 Task: Search for accommodations in Pyt-Yakh, Russia from 9 Aug to 12 Aug for 1 guest with a price range of 6000 to 15000.
Action: Mouse moved to (625, 93)
Screenshot: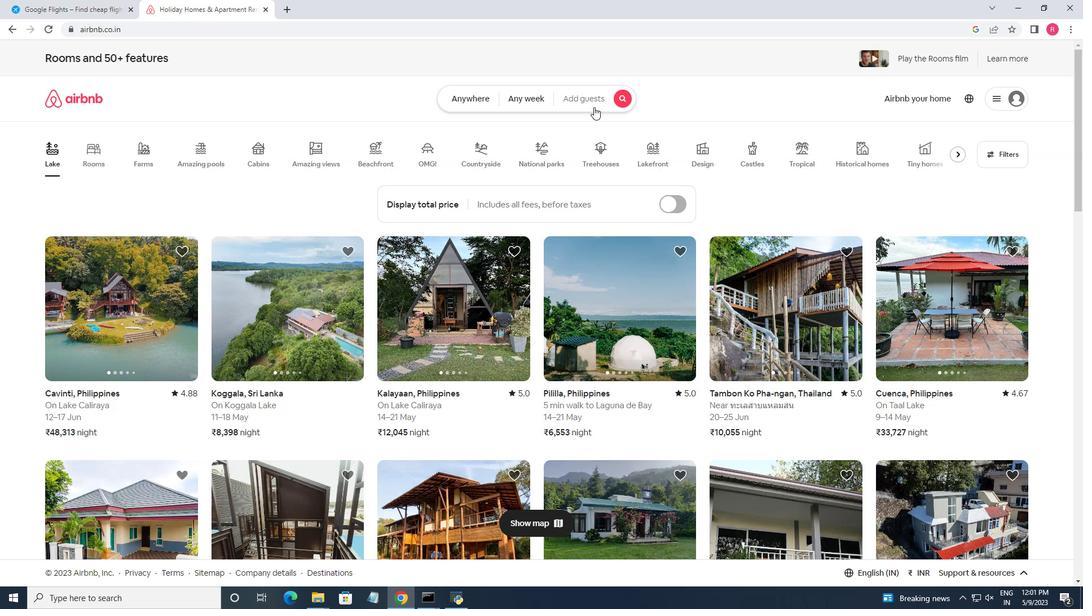 
Action: Mouse pressed left at (625, 93)
Screenshot: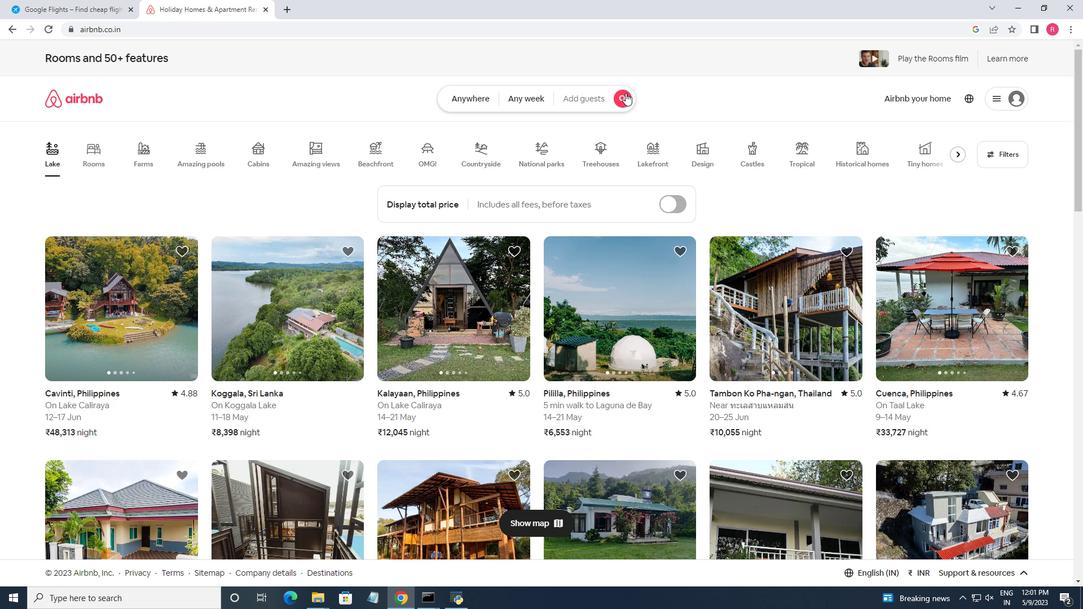 
Action: Mouse moved to (375, 145)
Screenshot: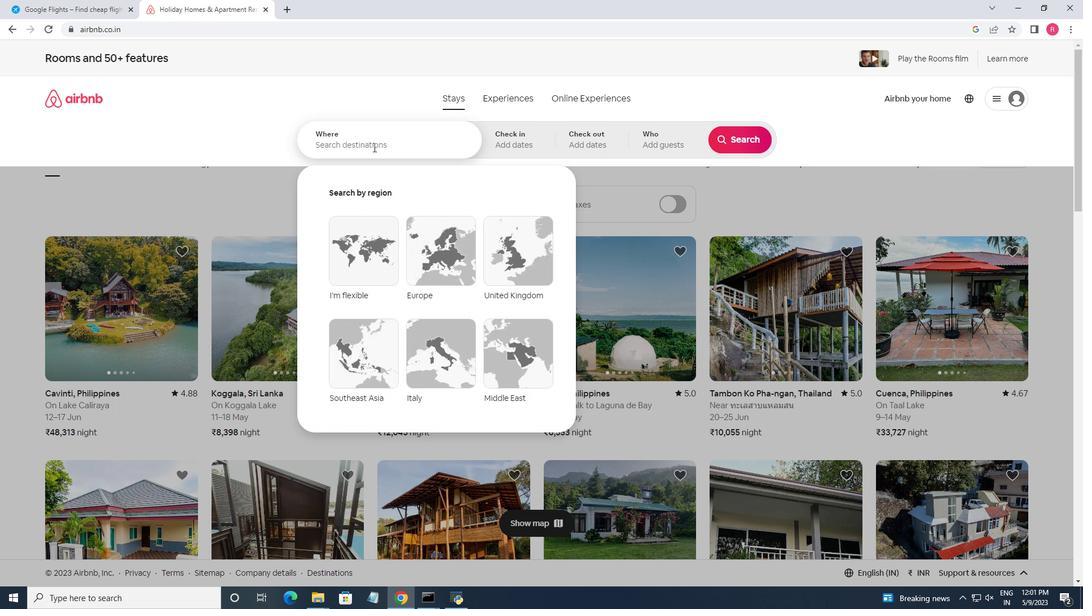 
Action: Mouse pressed left at (375, 145)
Screenshot: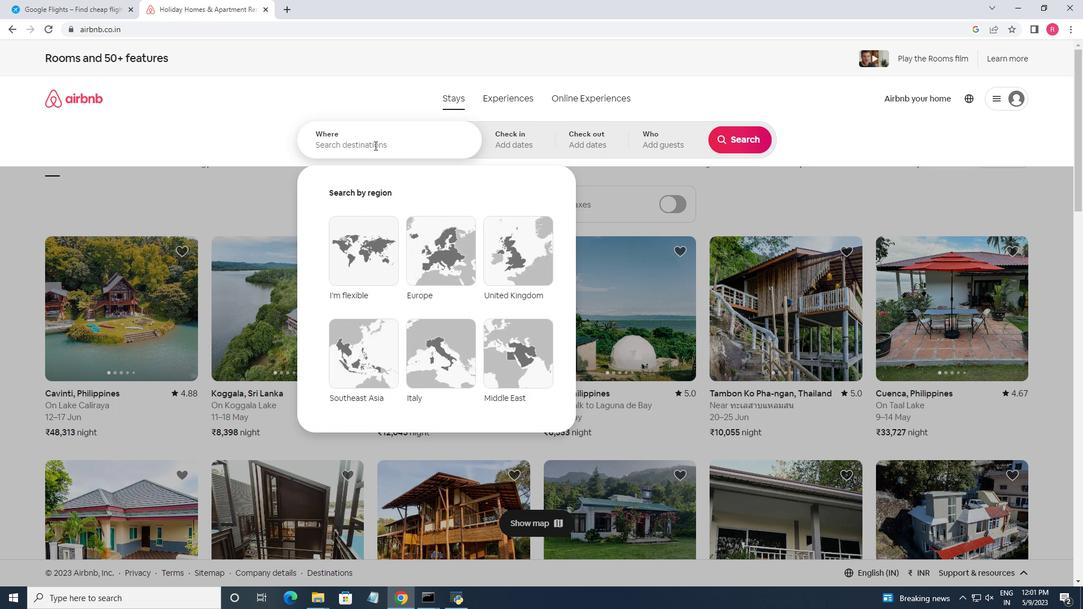 
Action: Key pressed <Key.shift>Pyt-<Key.shift>Yakh,<Key.space><Key.shift>Russia<Key.enter>
Screenshot: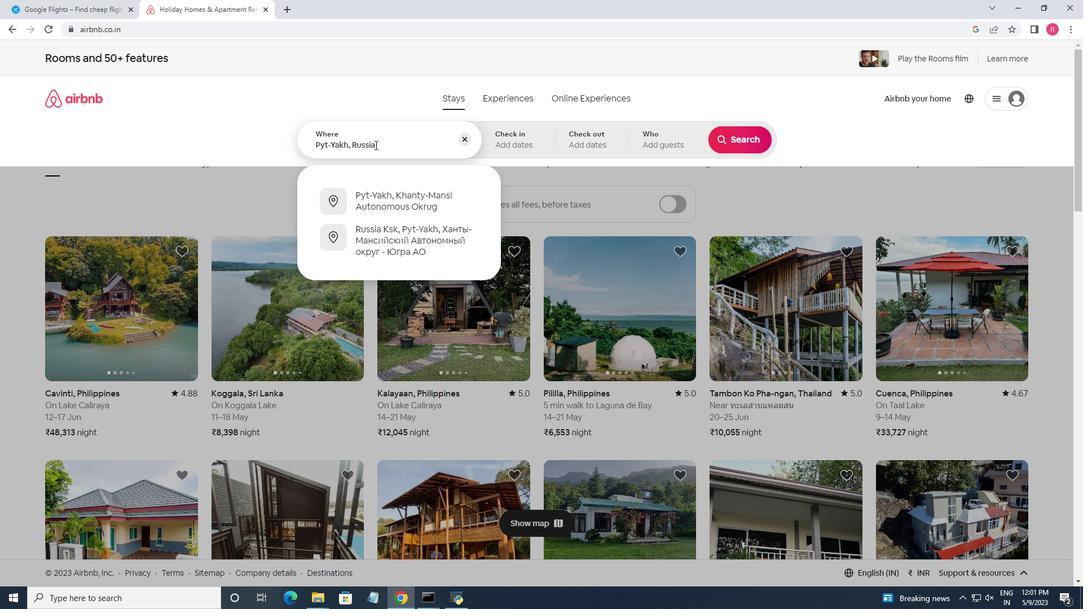 
Action: Mouse moved to (752, 248)
Screenshot: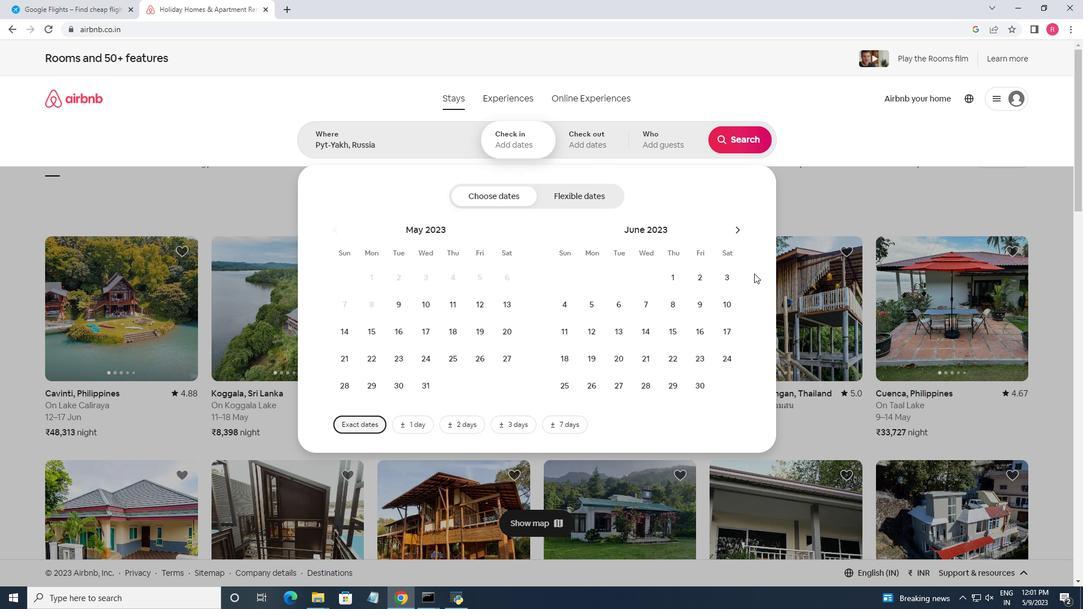 
Action: Mouse pressed left at (737, 230)
Screenshot: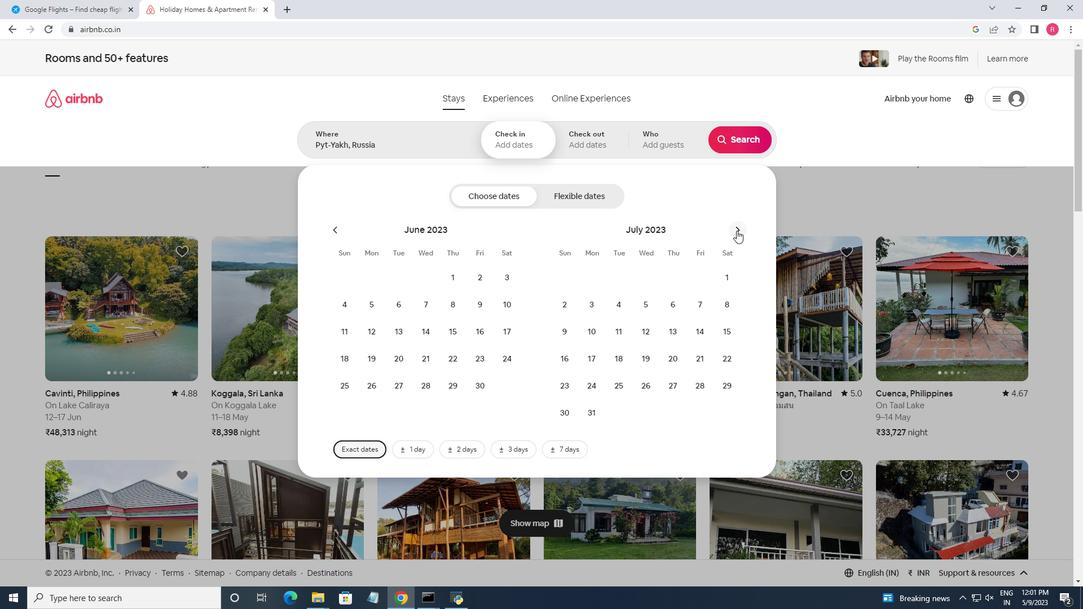 
Action: Mouse moved to (653, 308)
Screenshot: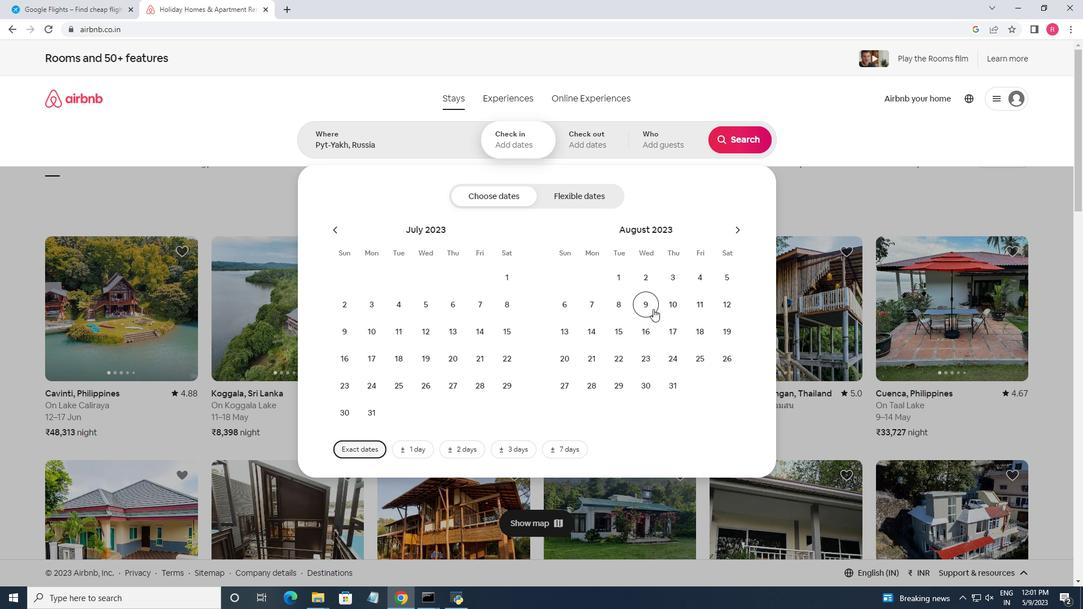 
Action: Mouse pressed left at (653, 308)
Screenshot: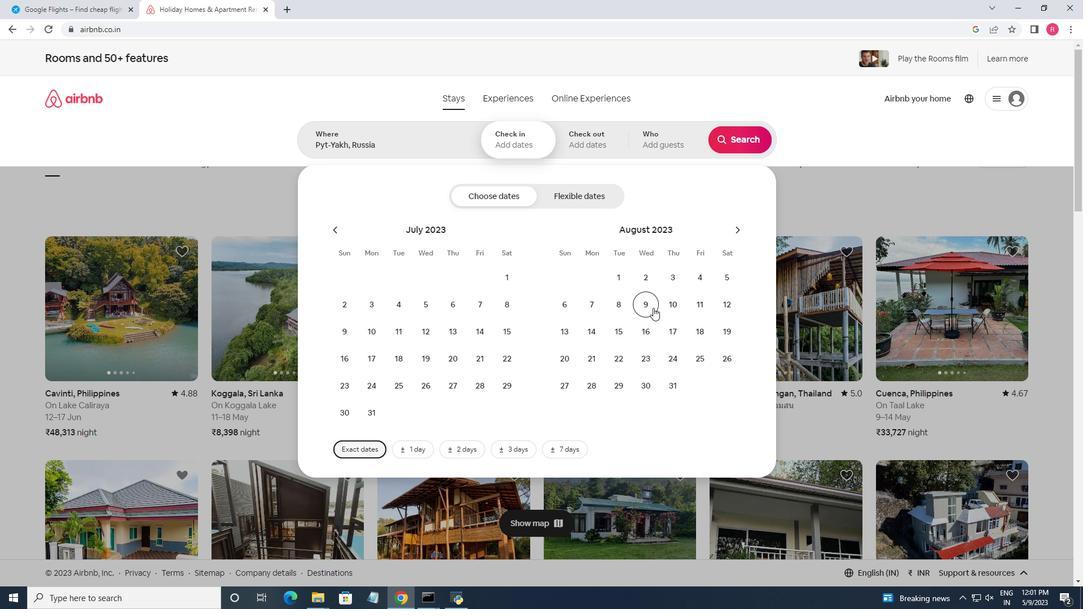 
Action: Mouse moved to (729, 308)
Screenshot: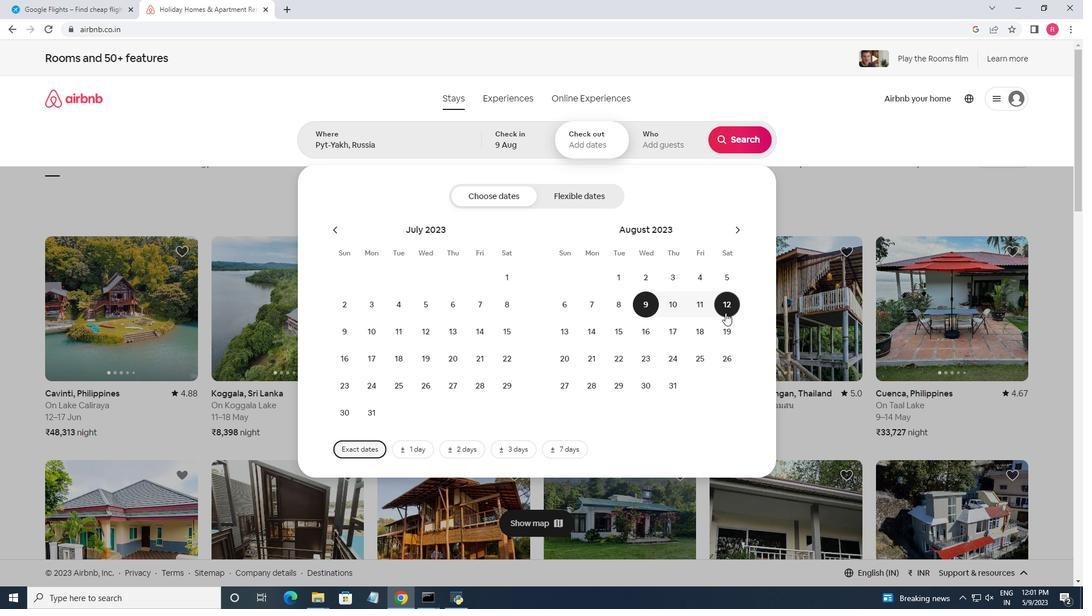 
Action: Mouse pressed left at (729, 308)
Screenshot: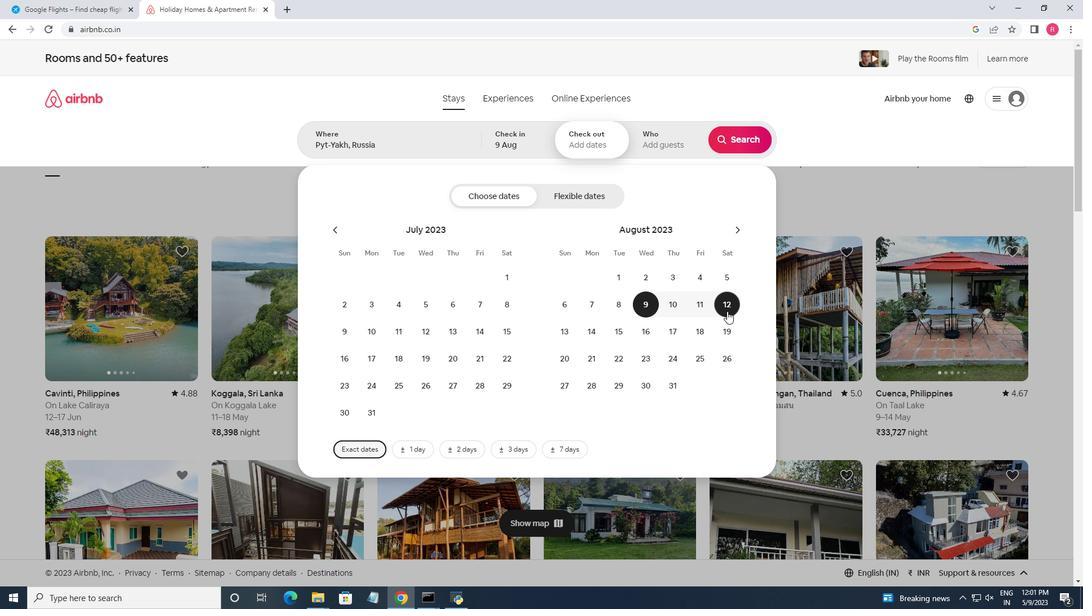 
Action: Mouse moved to (651, 143)
Screenshot: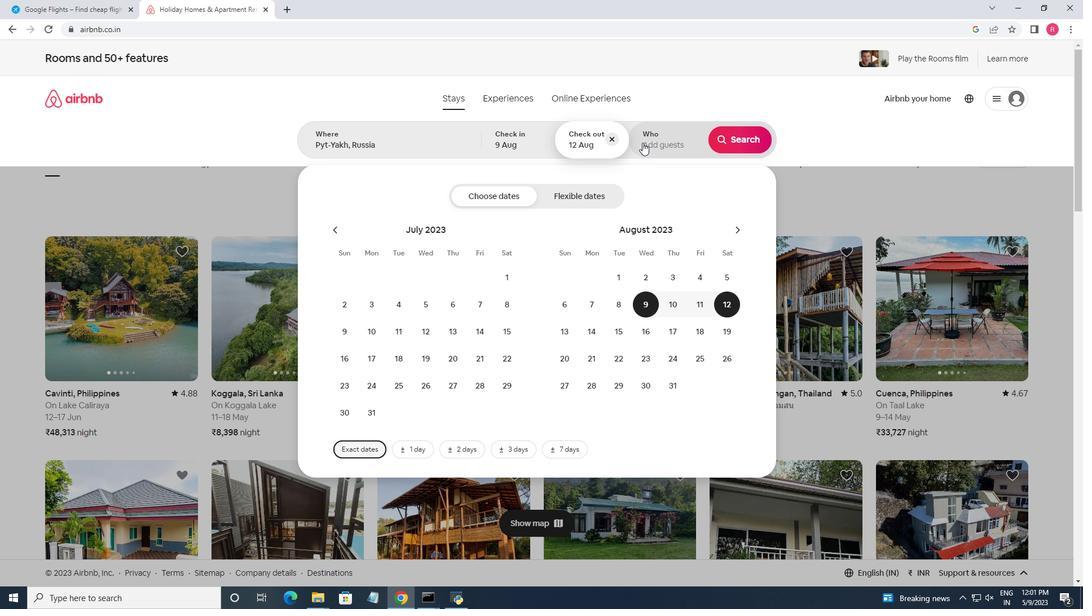 
Action: Mouse pressed left at (651, 143)
Screenshot: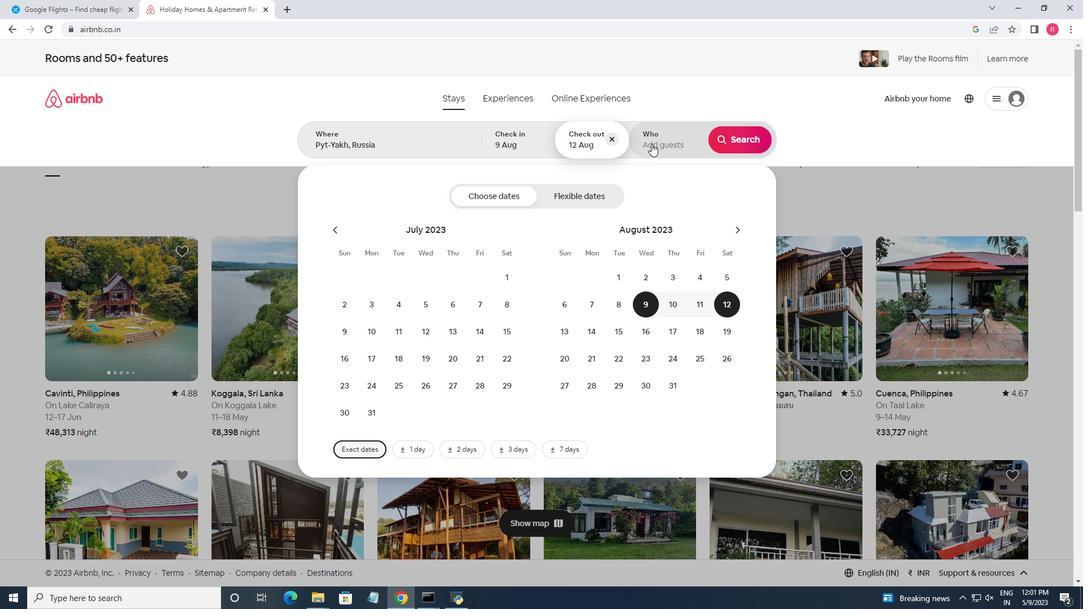 
Action: Mouse moved to (651, 143)
Screenshot: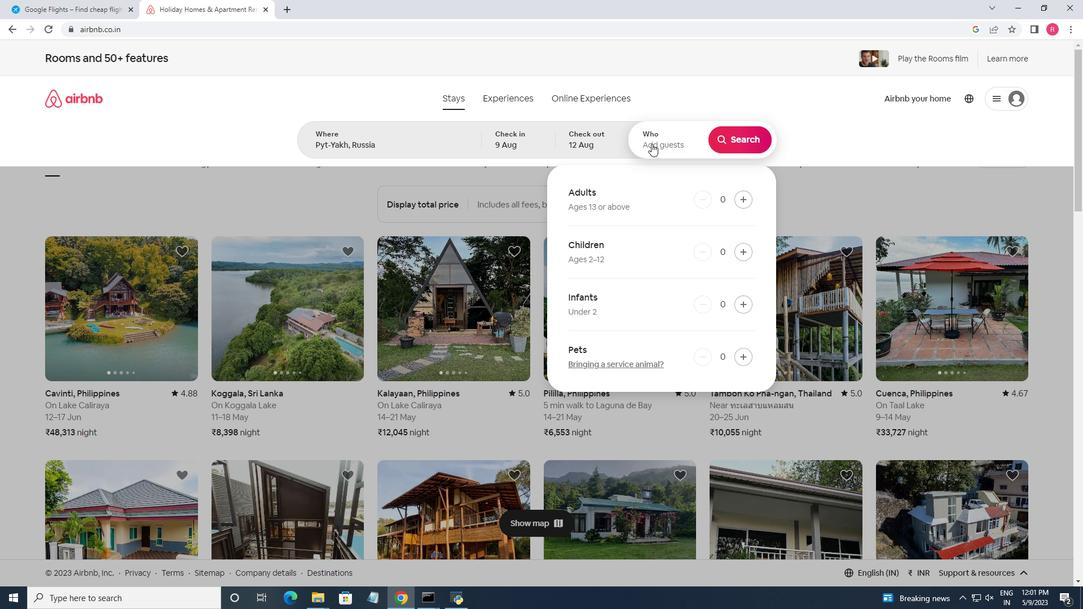 
Action: Key pressed <Key.backspace>
Screenshot: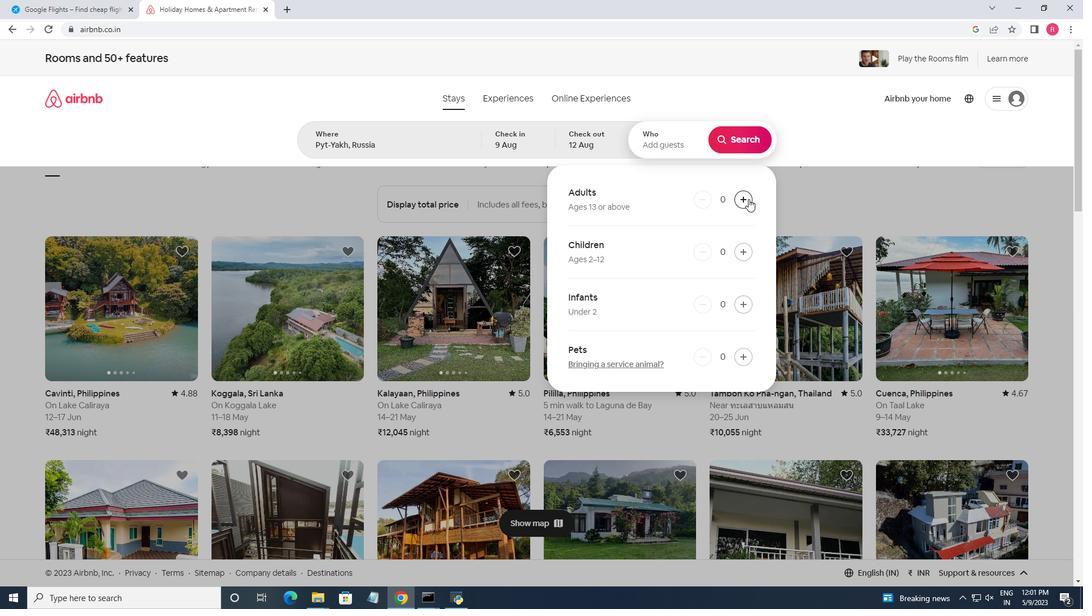 
Action: Mouse moved to (511, 406)
Screenshot: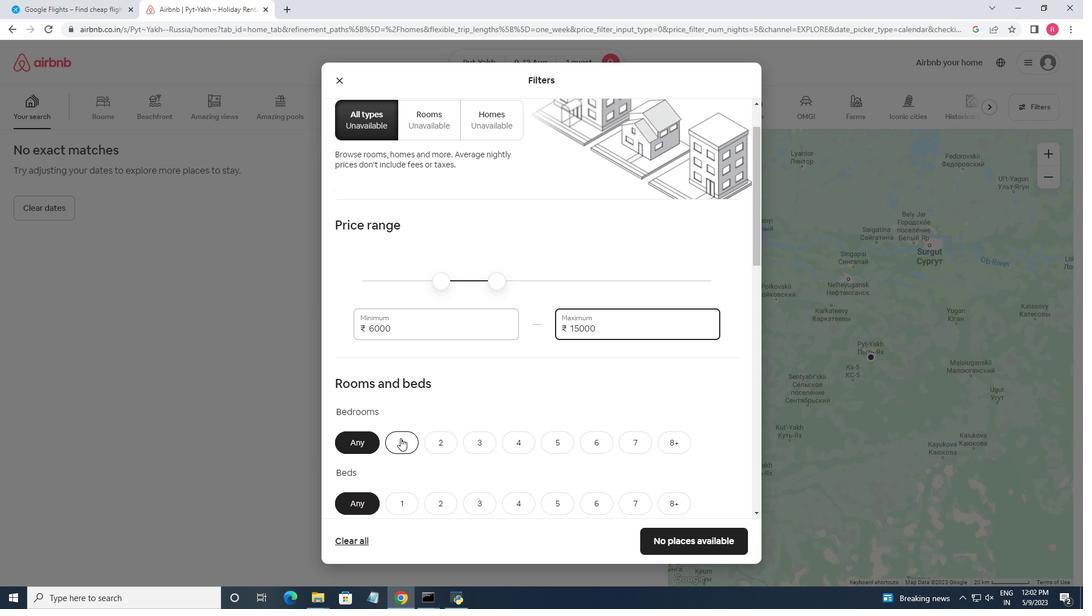 
Action: Mouse scrolled (511, 406) with delta (0, 0)
Screenshot: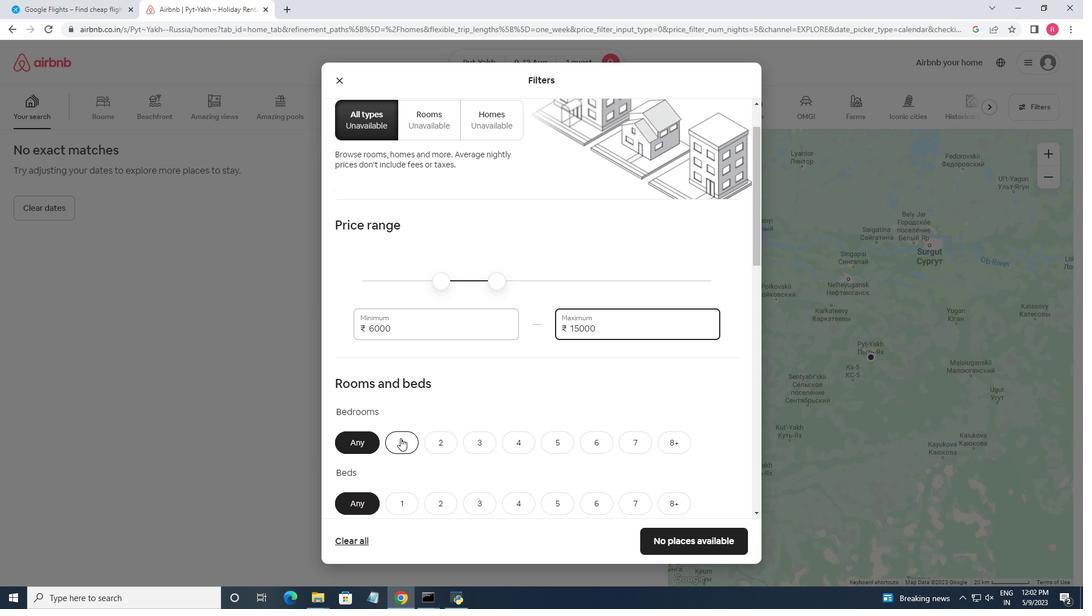 
Action: Mouse scrolled (511, 406) with delta (0, 0)
Screenshot: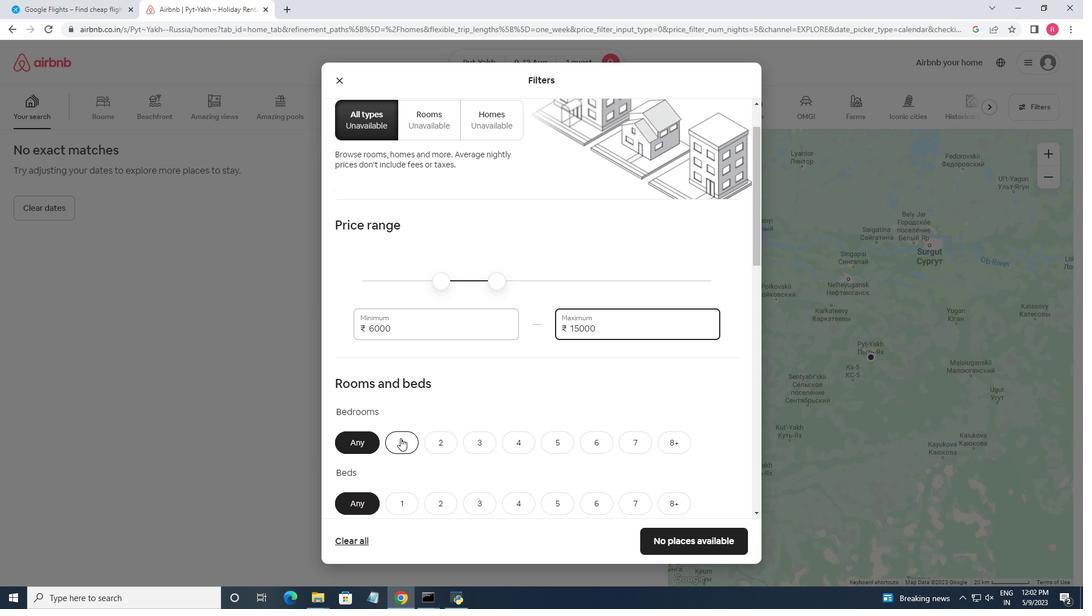 
Action: Mouse moved to (404, 391)
Screenshot: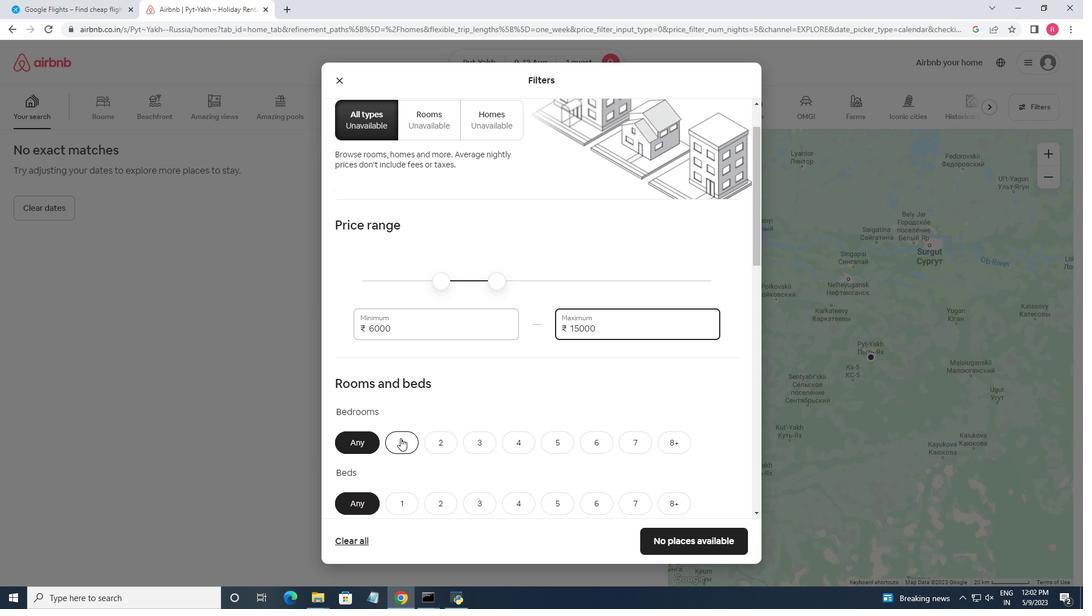 
Action: Mouse pressed left at (404, 391)
Screenshot: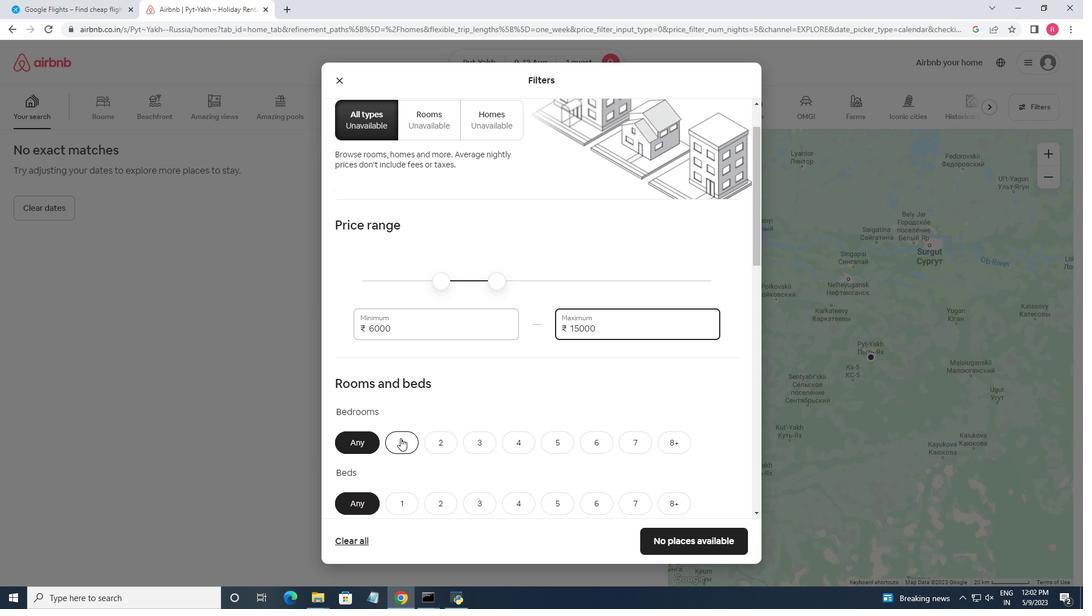 
Action: Mouse moved to (485, 380)
Screenshot: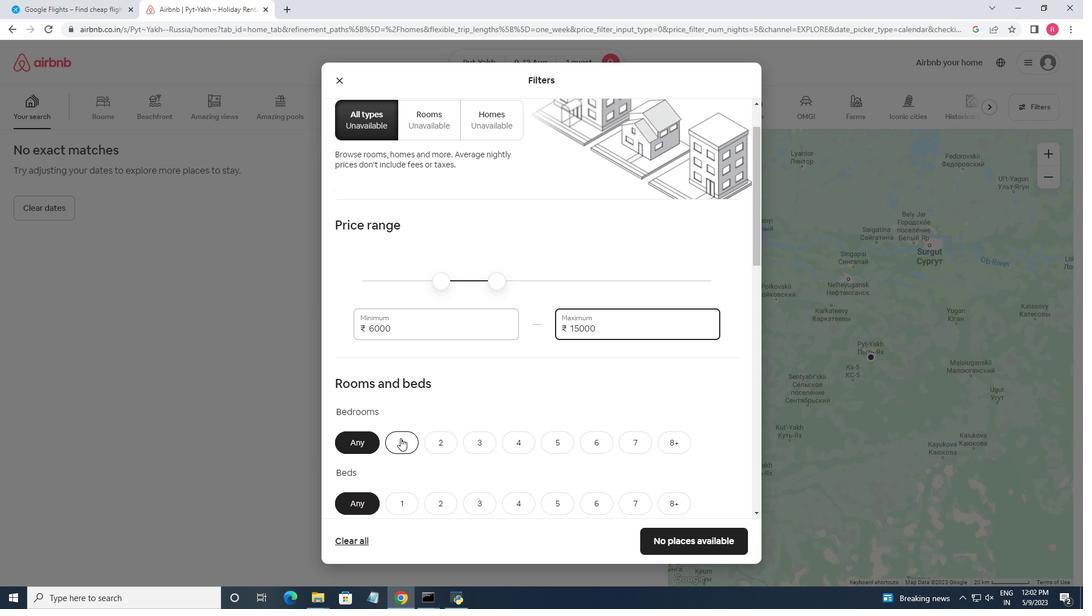 
Action: Mouse scrolled (485, 379) with delta (0, 0)
Screenshot: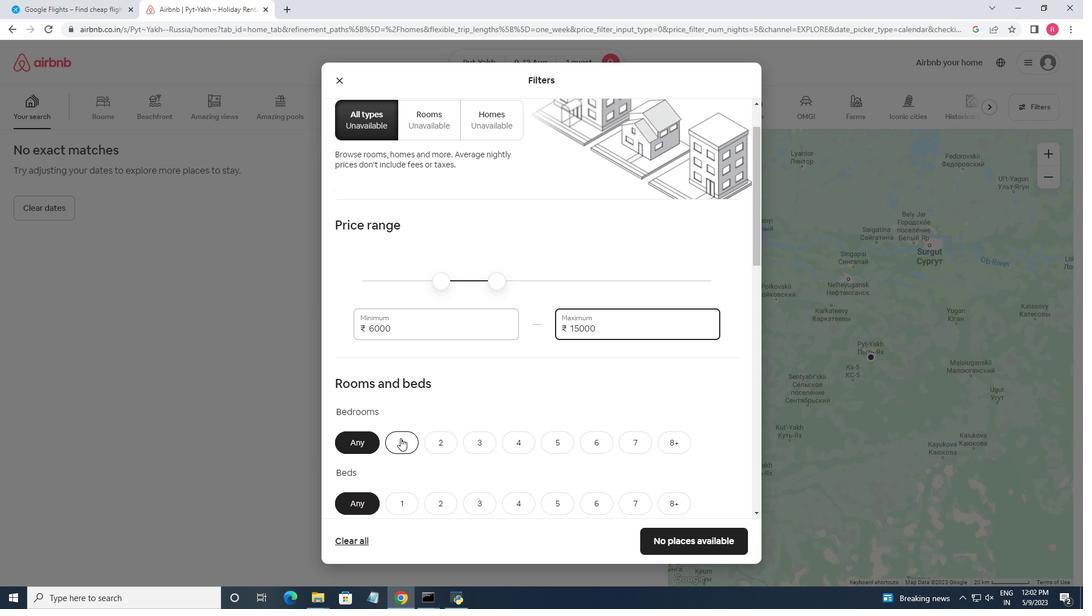 
Action: Mouse scrolled (449, 379) with delta (0, 0)
Screenshot: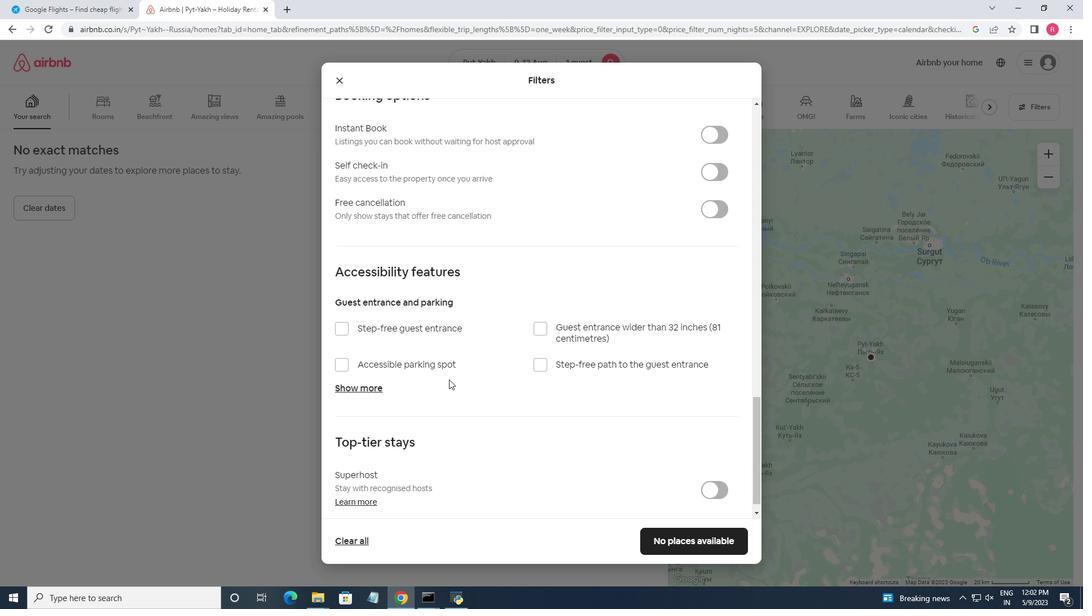 
Action: Mouse scrolled (449, 379) with delta (0, 0)
Screenshot: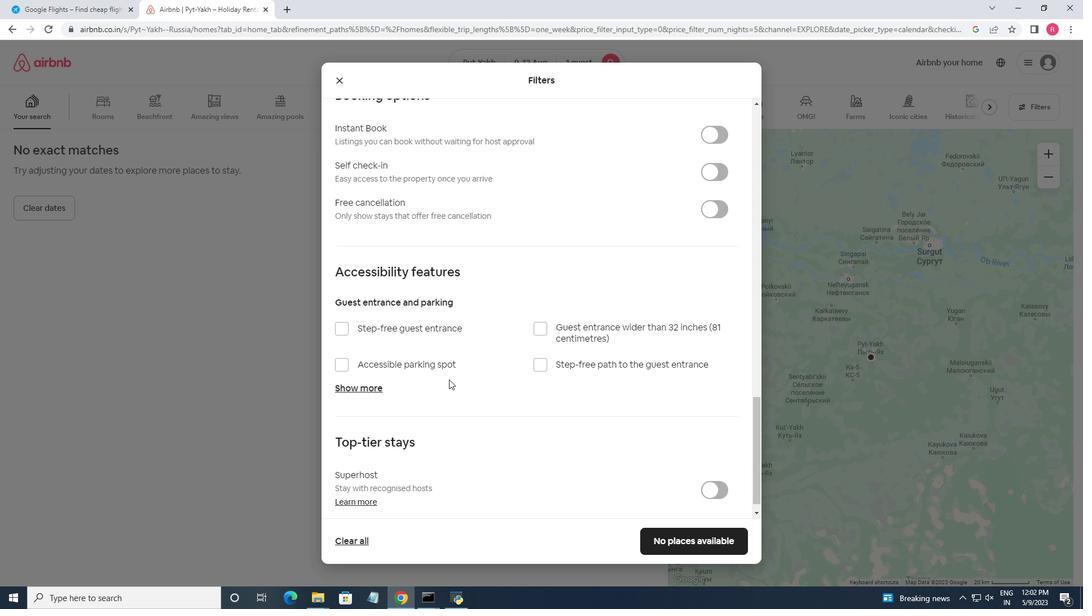 
Action: Mouse scrolled (449, 379) with delta (0, 0)
Screenshot: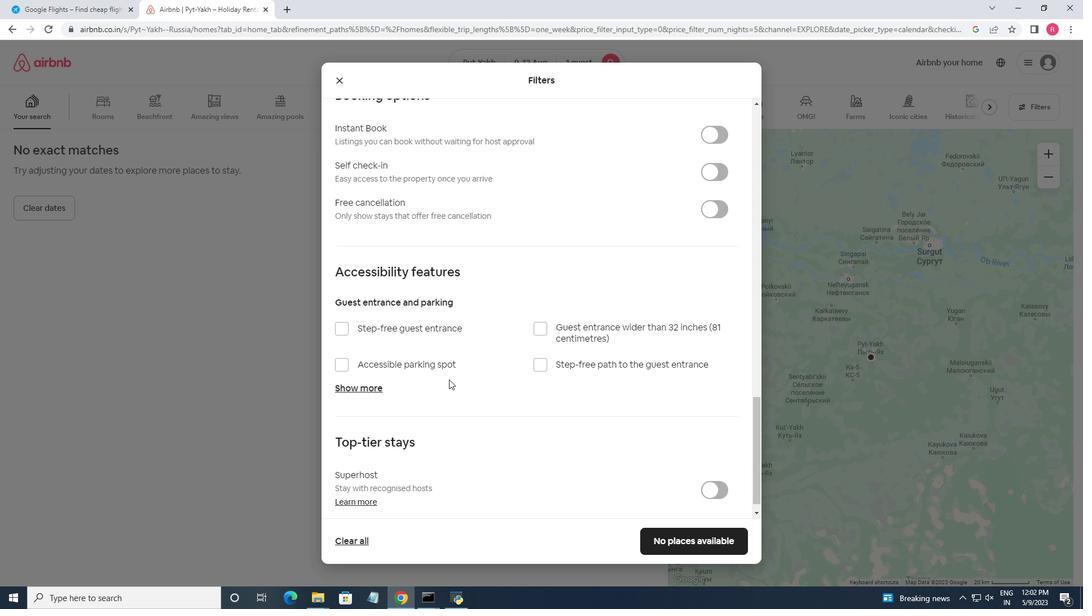 
Action: Mouse scrolled (449, 379) with delta (0, 0)
Screenshot: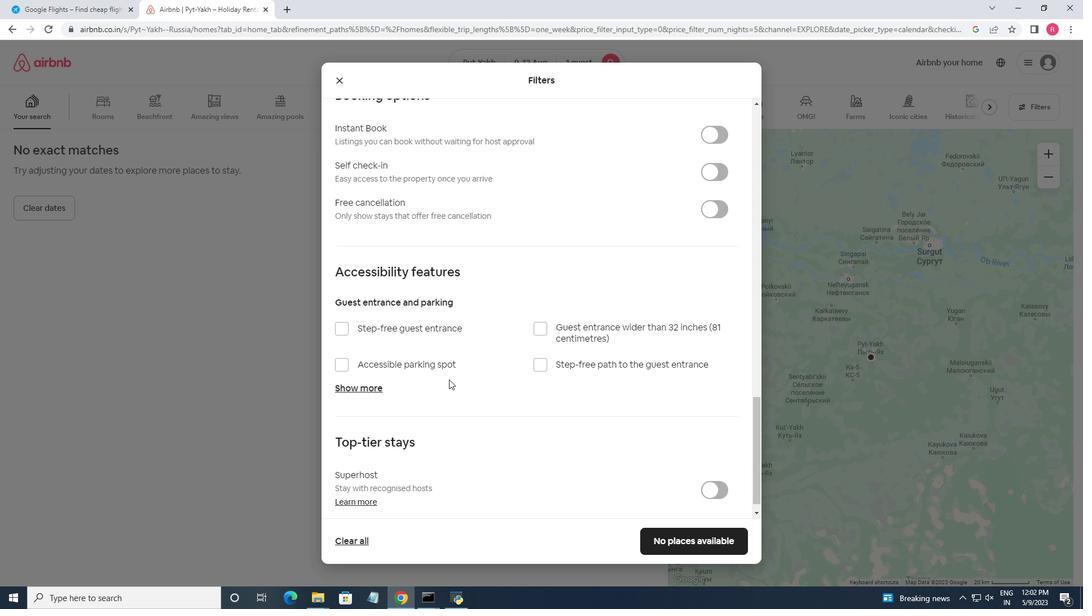 
Action: Mouse moved to (449, 379)
Screenshot: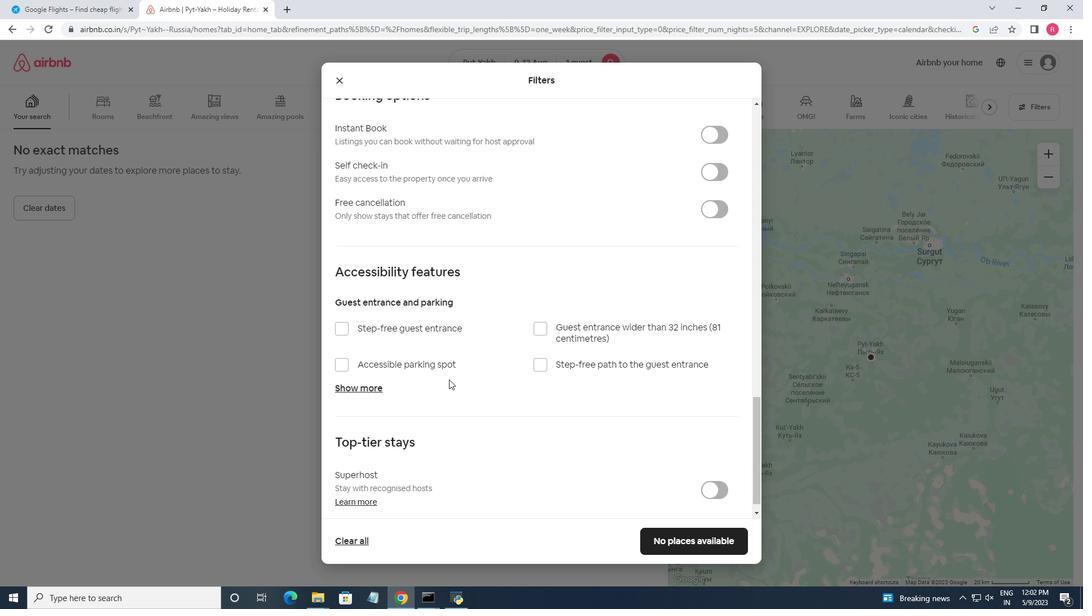 
Action: Mouse scrolled (449, 380) with delta (0, 0)
Screenshot: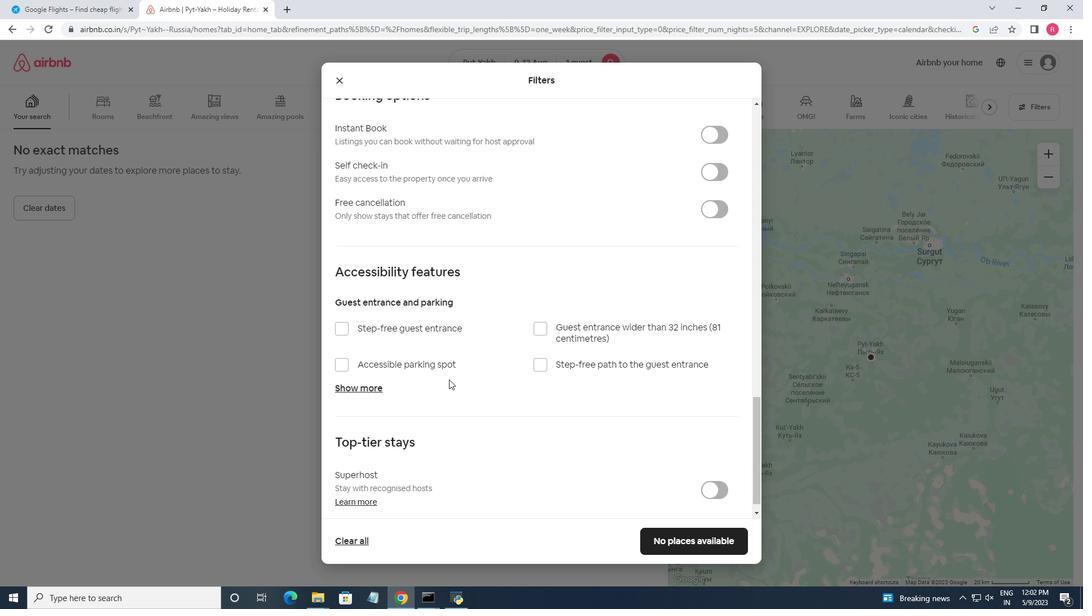 
Action: Mouse moved to (450, 379)
Screenshot: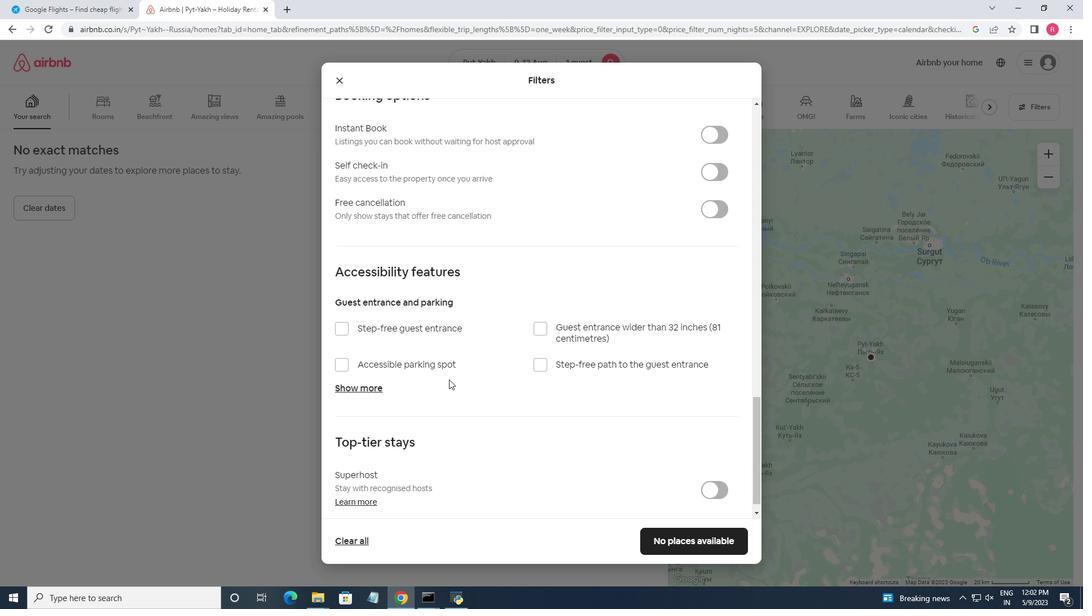 
Action: Mouse scrolled (450, 379) with delta (0, 0)
Screenshot: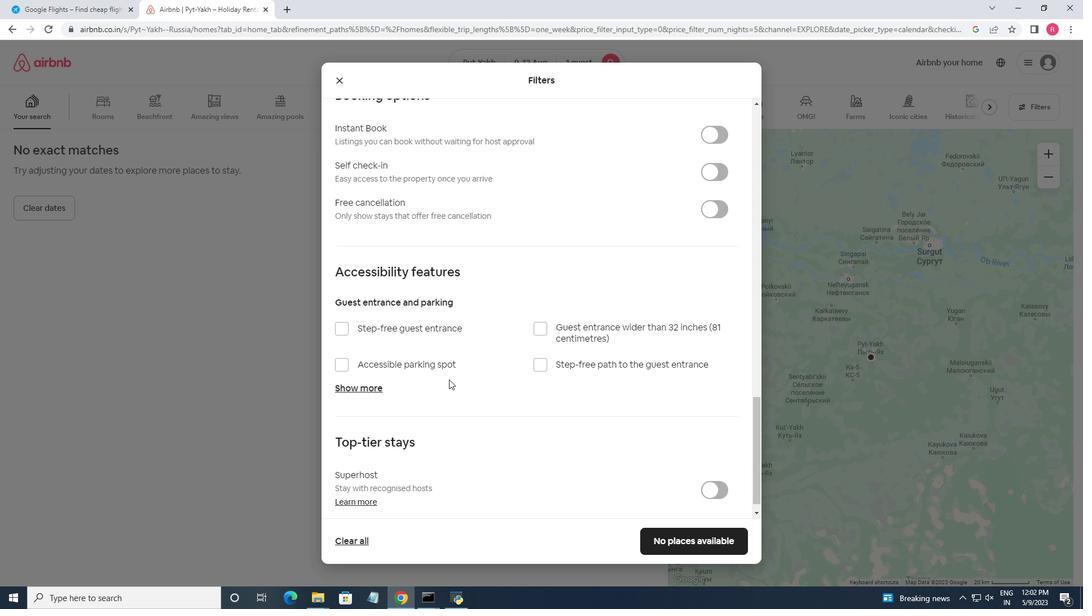 
Action: Mouse scrolled (450, 379) with delta (0, 0)
Screenshot: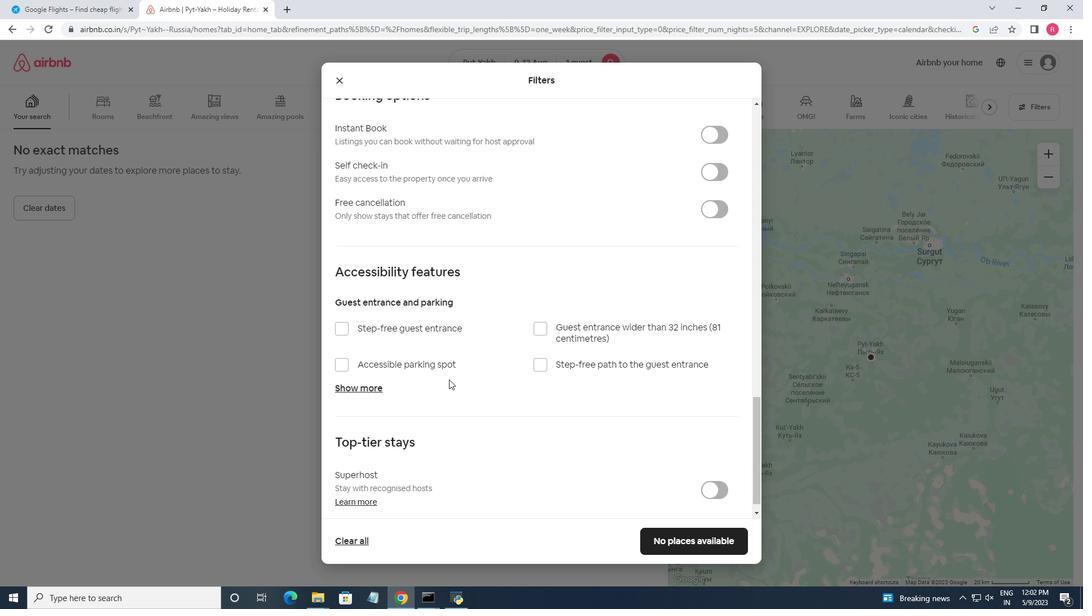 
Action: Mouse scrolled (450, 379) with delta (0, 0)
Screenshot: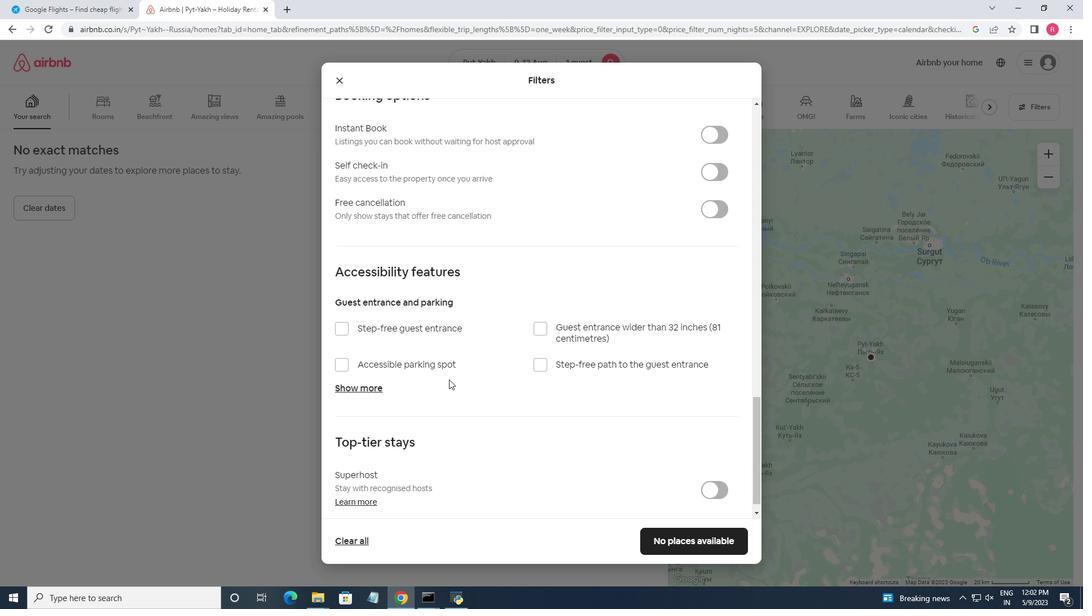 
Action: Mouse moved to (512, 371)
Screenshot: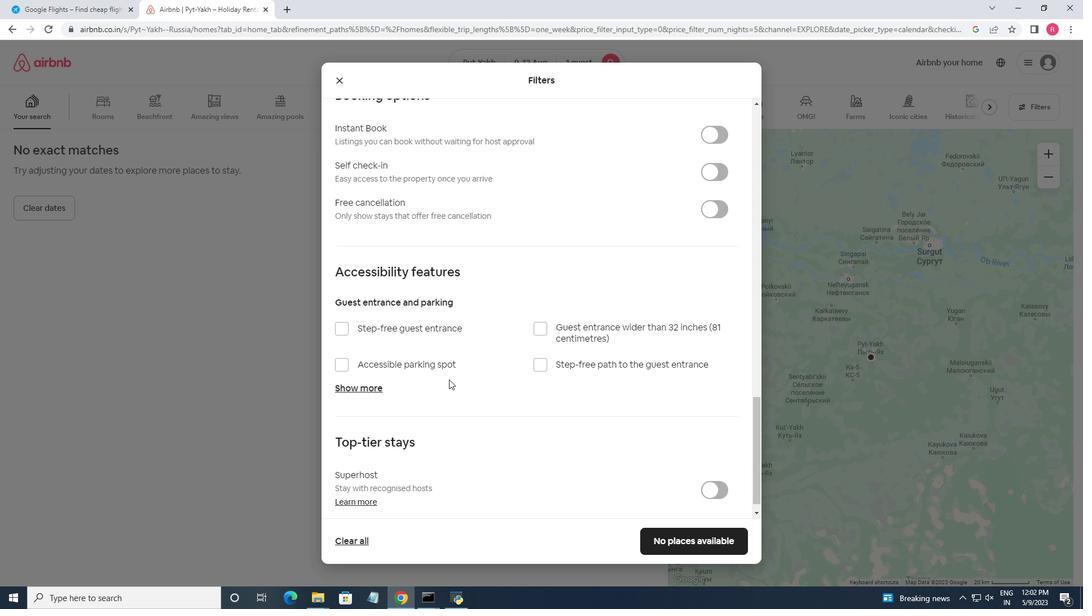 
Action: Mouse scrolled (512, 371) with delta (0, 0)
Screenshot: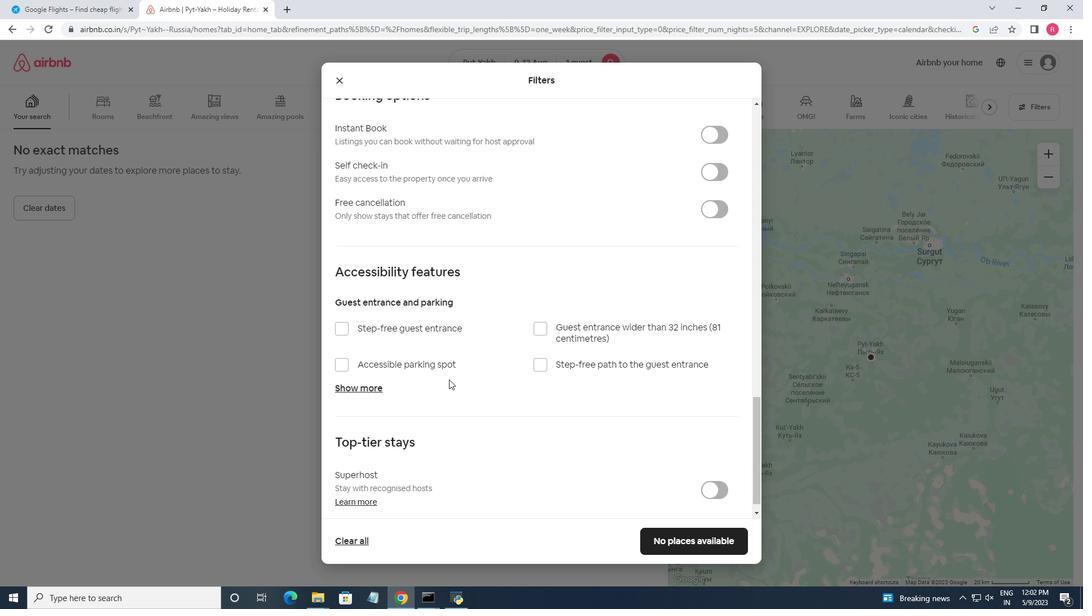 
Action: Mouse scrolled (512, 371) with delta (0, 0)
Screenshot: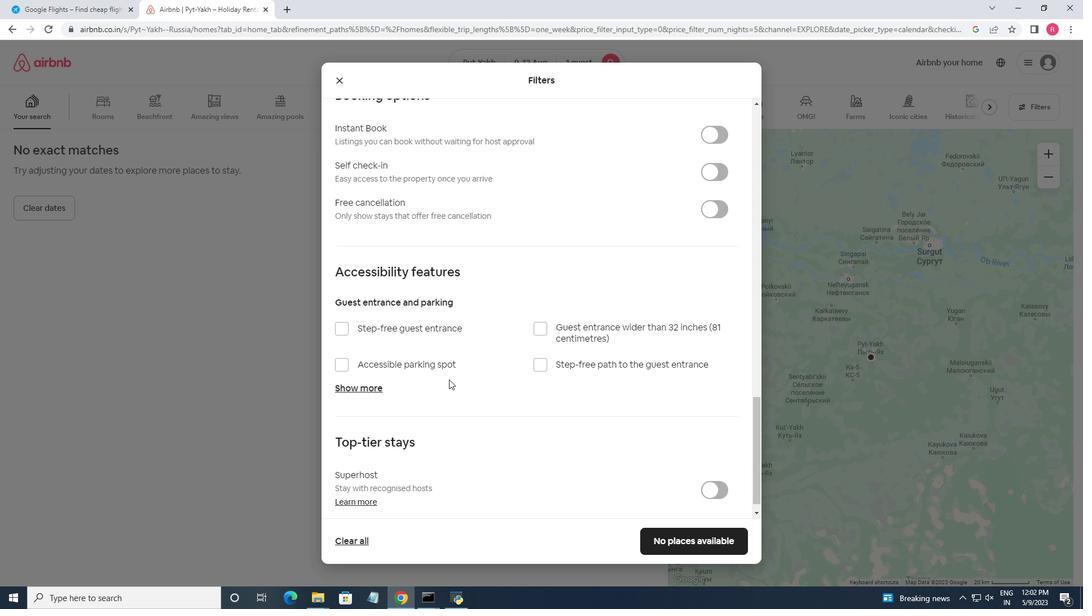 
Action: Mouse scrolled (512, 371) with delta (0, 0)
Screenshot: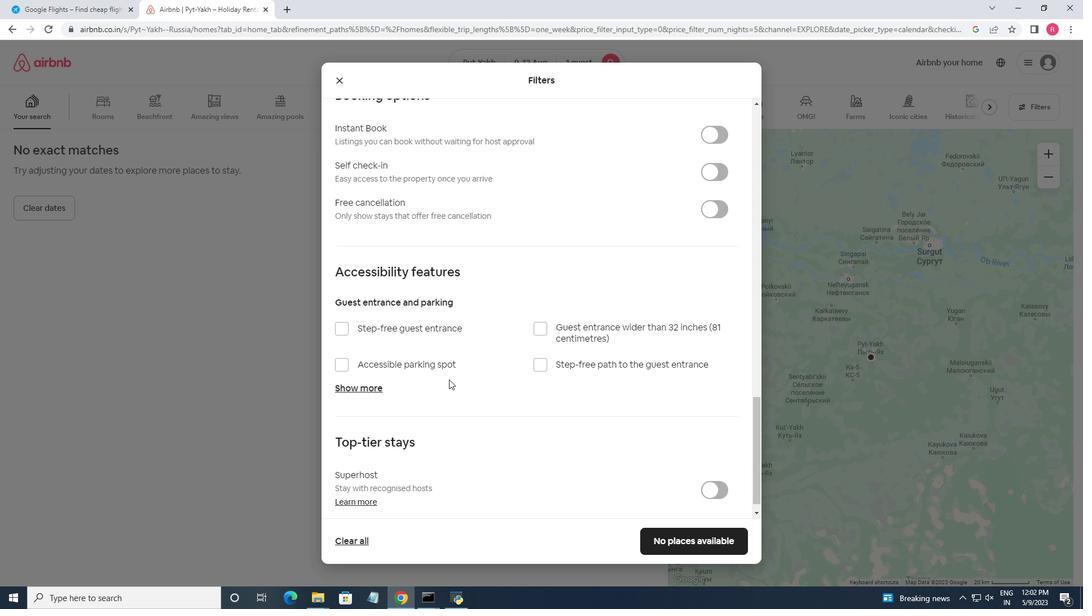 
Action: Mouse scrolled (512, 371) with delta (0, 0)
Screenshot: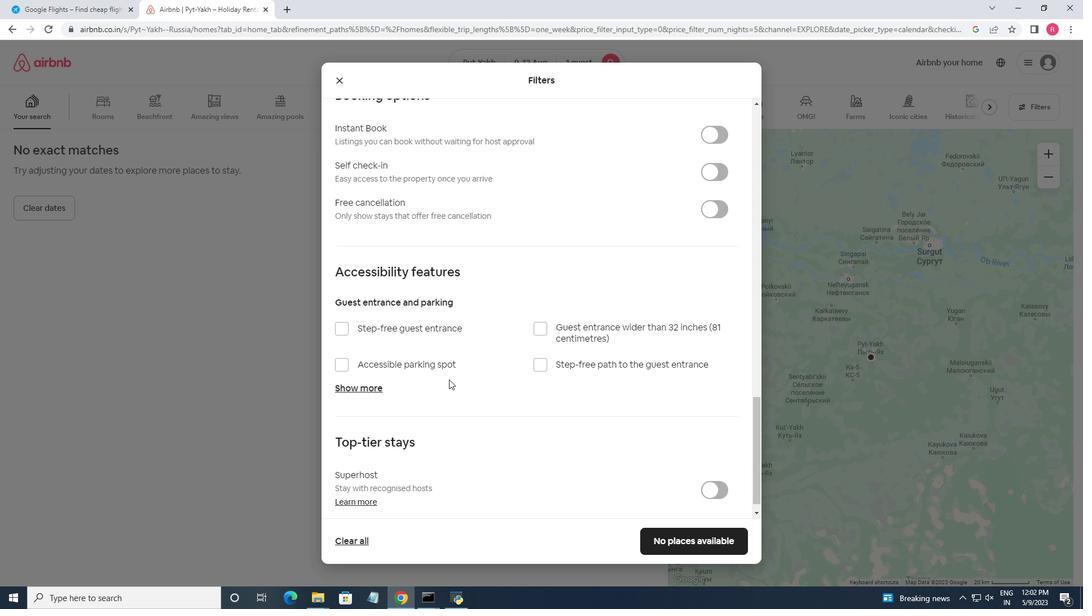 
Action: Mouse scrolled (512, 371) with delta (0, 0)
Screenshot: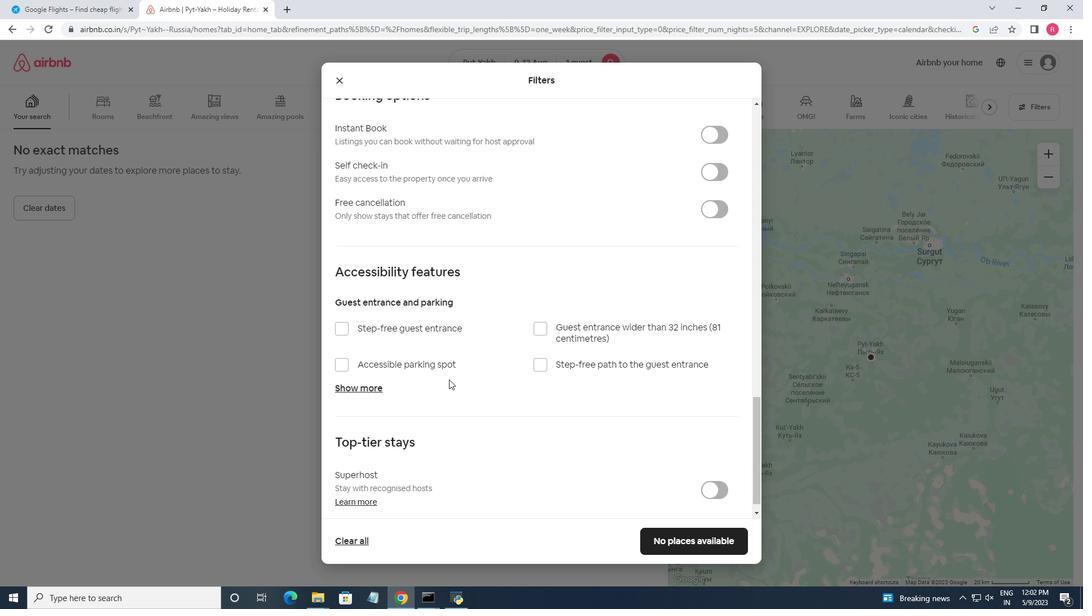 
Action: Mouse scrolled (512, 371) with delta (0, 0)
Screenshot: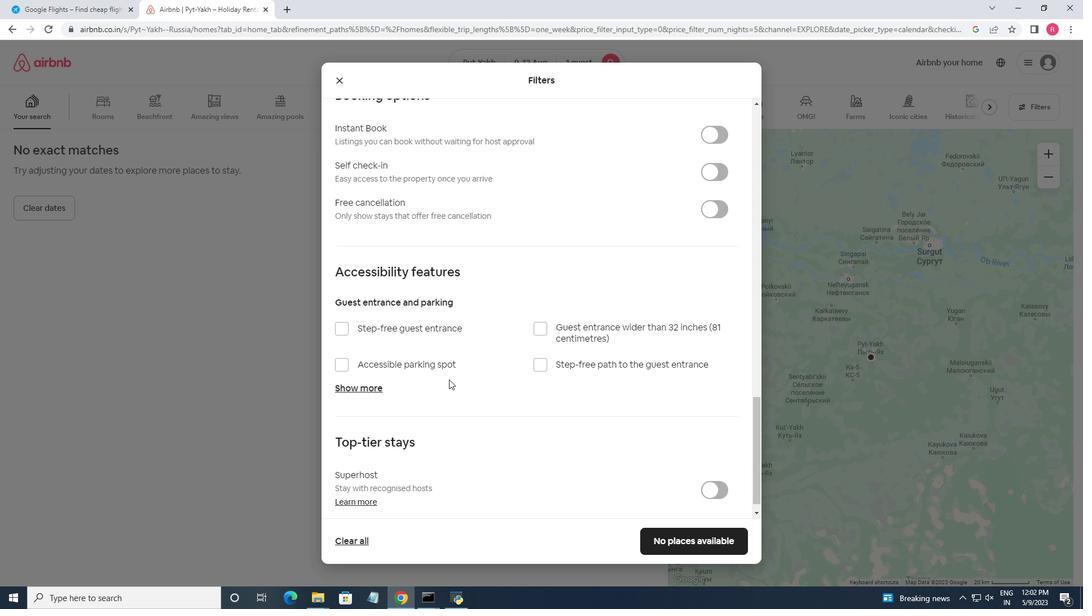 
Action: Mouse moved to (513, 371)
Screenshot: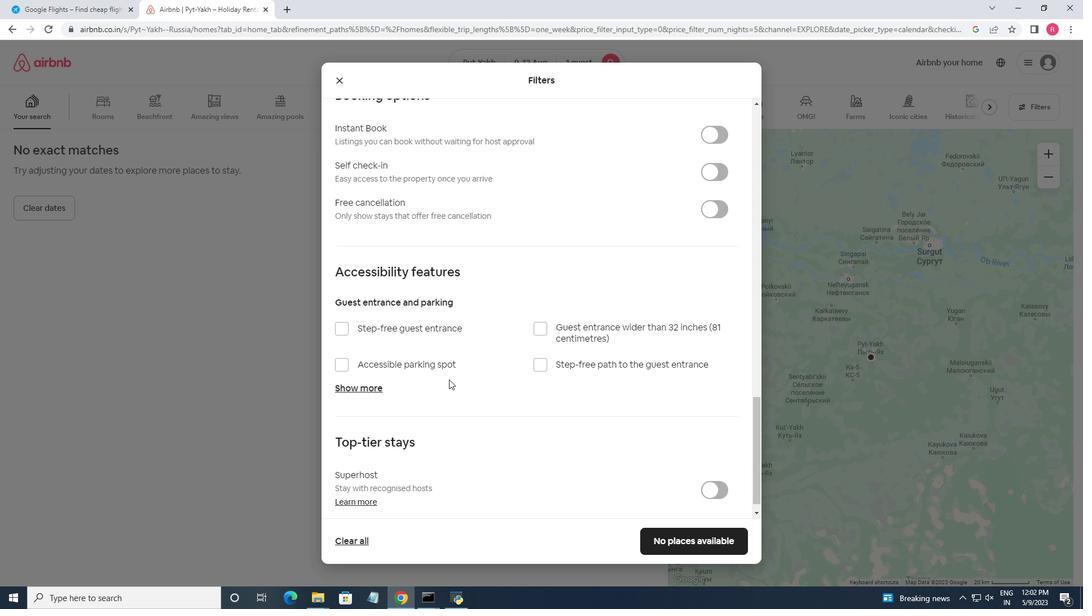 
Action: Mouse scrolled (513, 372) with delta (0, 0)
Screenshot: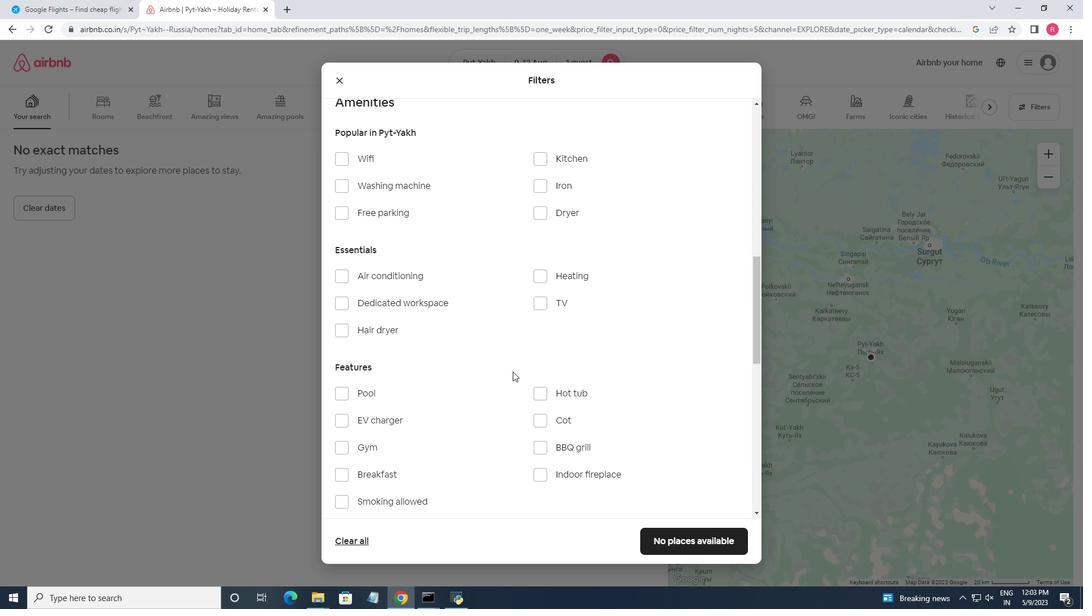 
Action: Mouse scrolled (513, 372) with delta (0, 0)
Screenshot: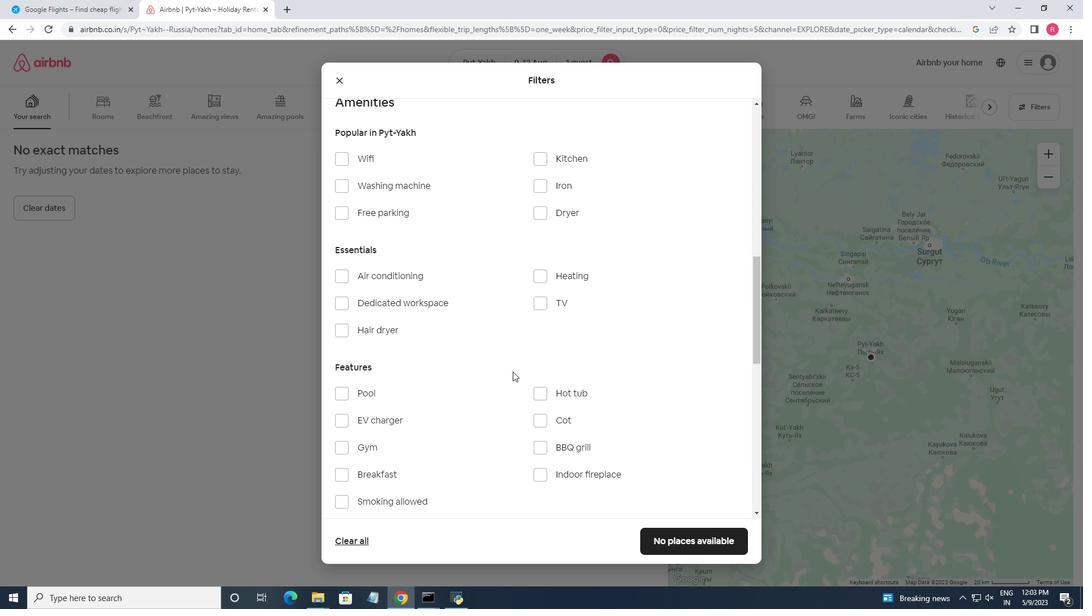 
Action: Mouse scrolled (513, 372) with delta (0, 0)
Screenshot: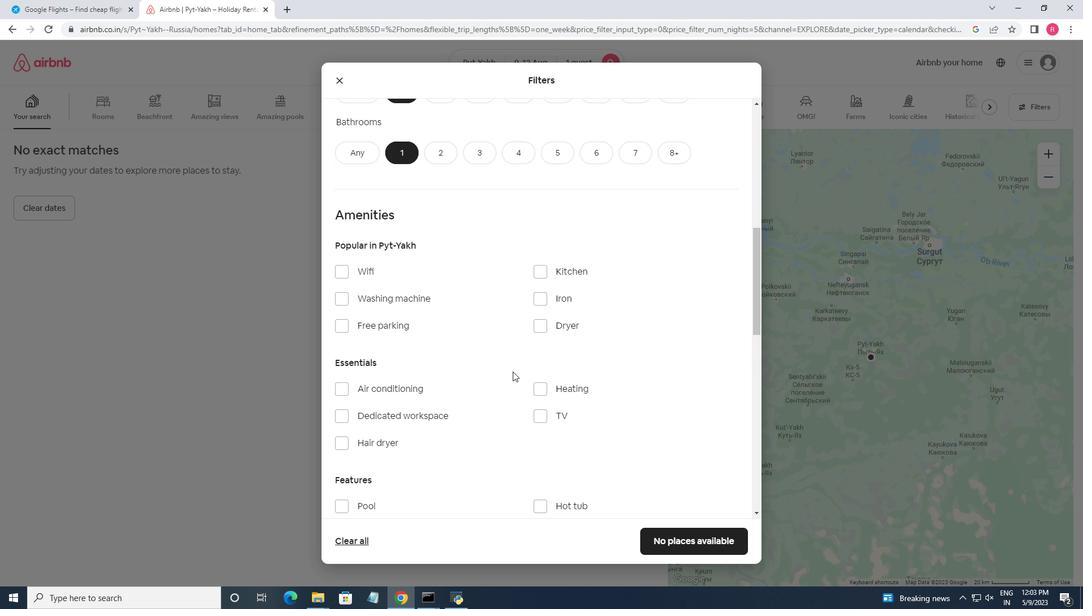 
Action: Mouse scrolled (513, 372) with delta (0, 0)
Screenshot: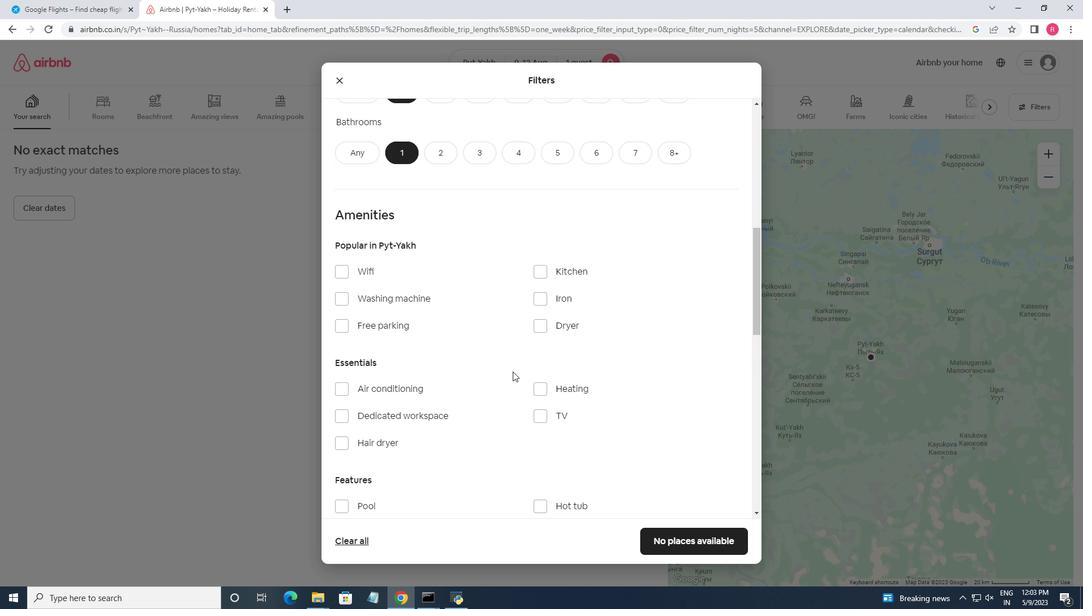 
Action: Mouse scrolled (513, 372) with delta (0, 0)
Screenshot: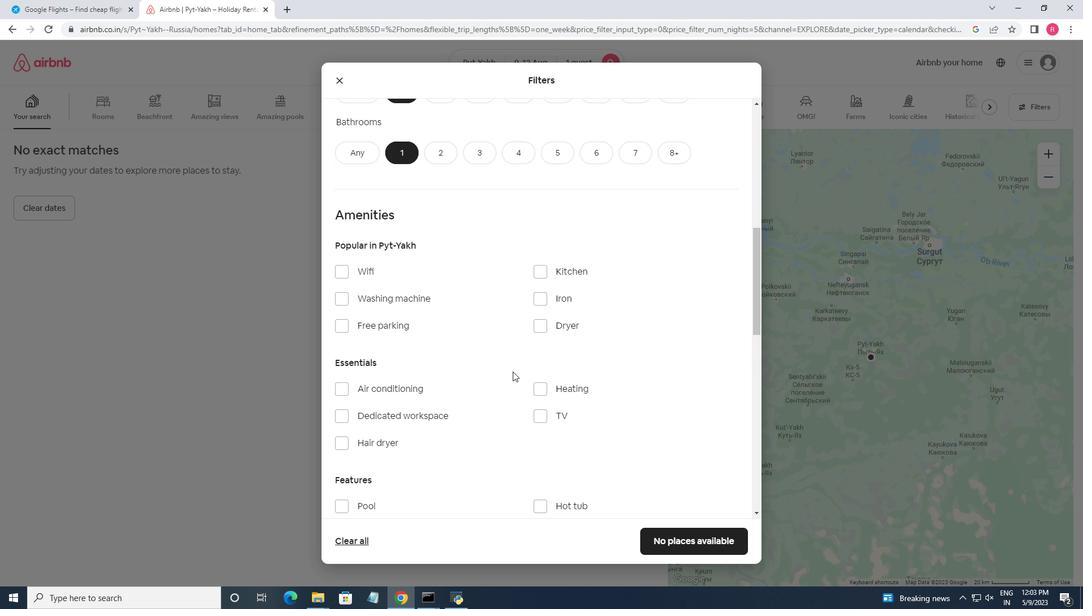 
Action: Mouse scrolled (513, 372) with delta (0, 0)
Screenshot: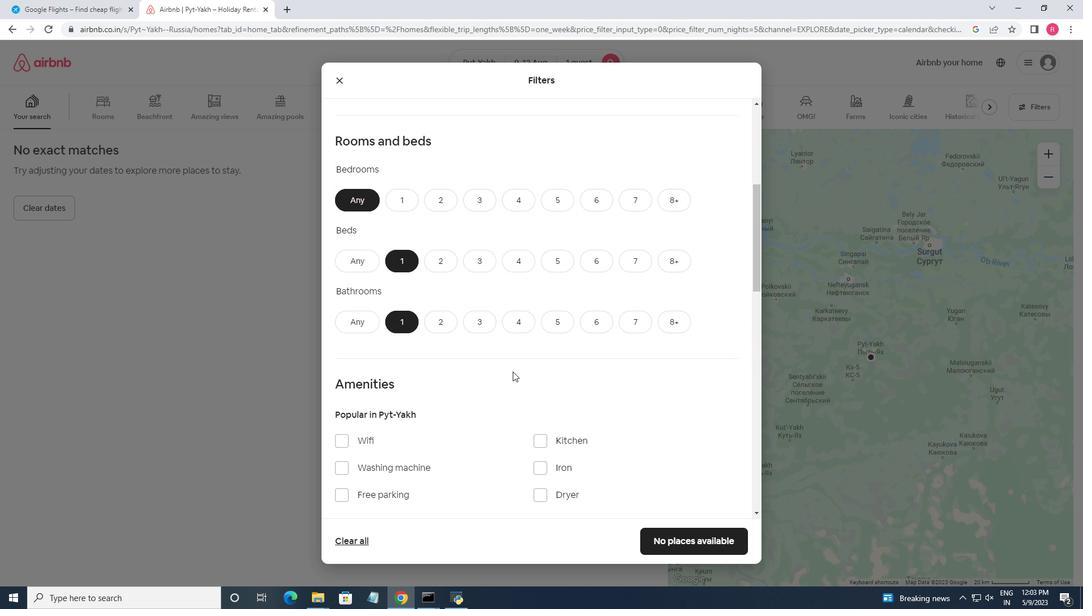 
Action: Mouse scrolled (513, 372) with delta (0, 0)
Screenshot: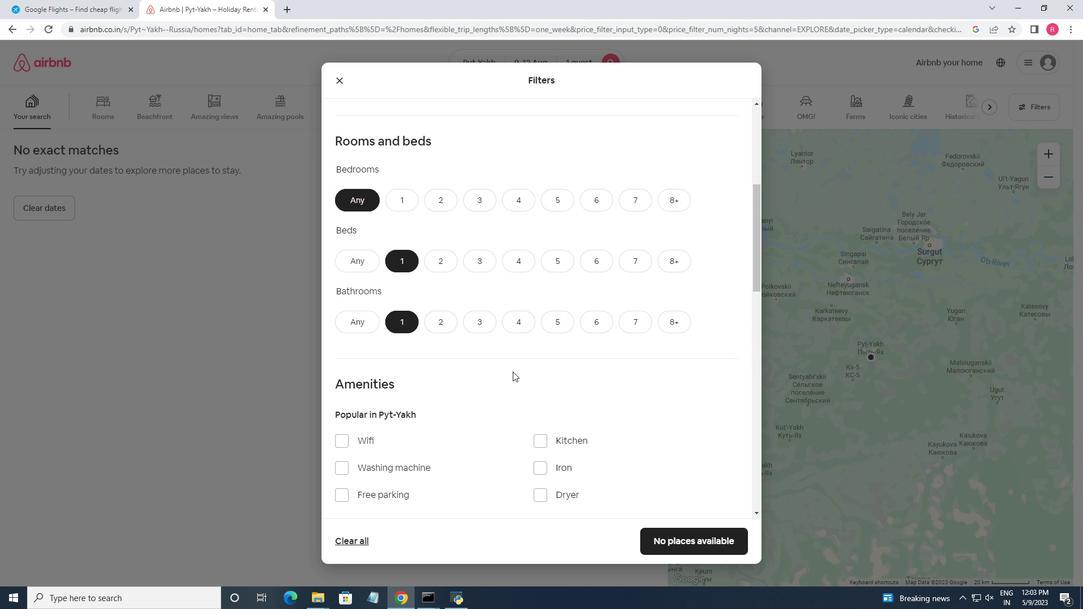 
Action: Mouse scrolled (513, 372) with delta (0, 0)
Screenshot: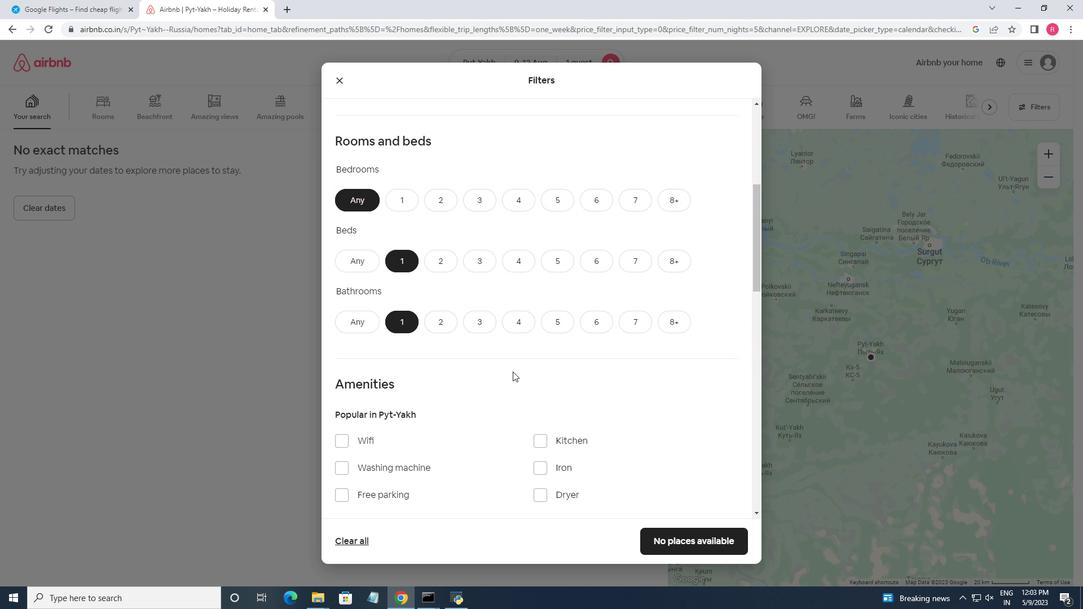 
Action: Mouse scrolled (513, 372) with delta (0, 0)
Screenshot: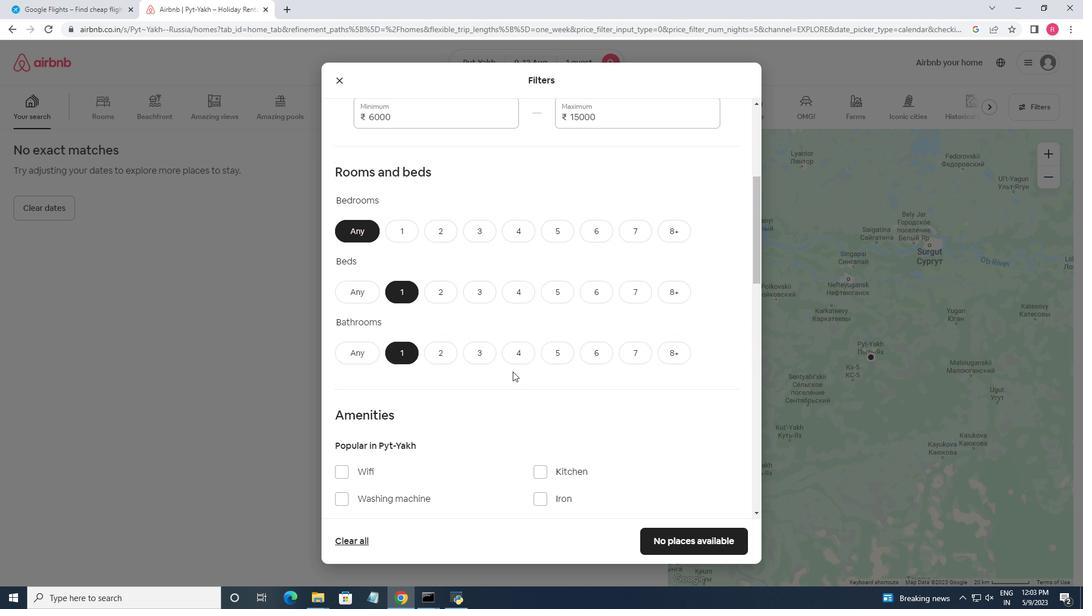 
Action: Mouse scrolled (513, 371) with delta (0, 0)
Screenshot: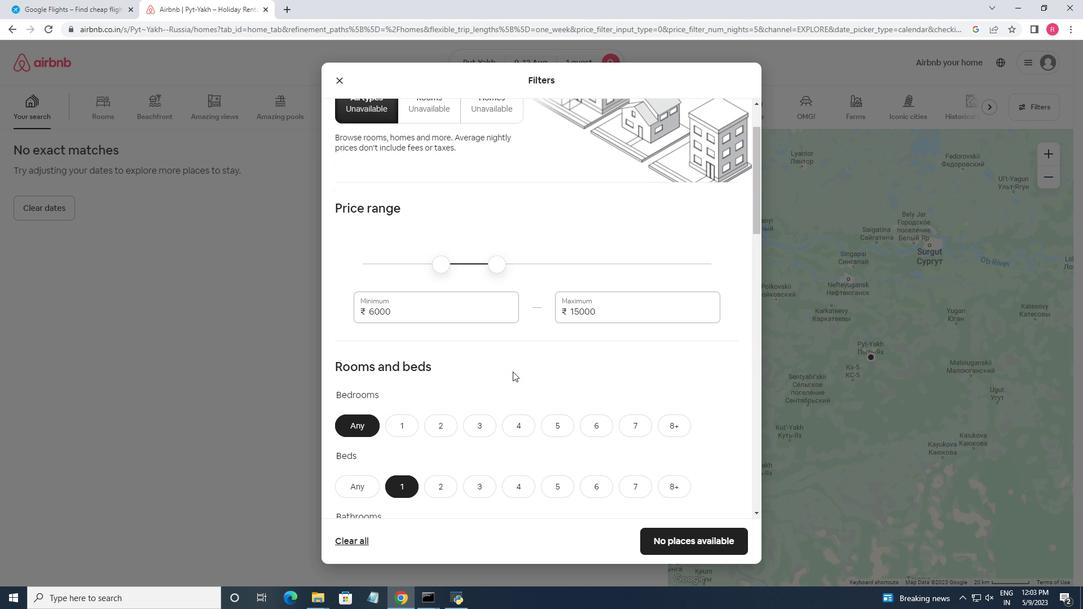
Action: Mouse scrolled (513, 371) with delta (0, 0)
Screenshot: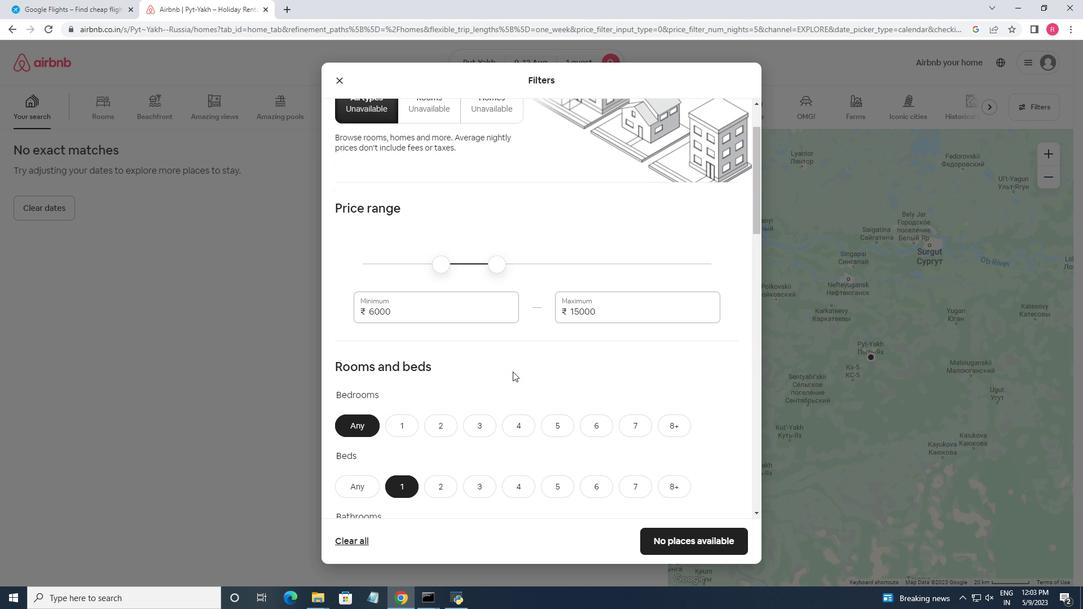 
Action: Mouse scrolled (513, 371) with delta (0, 0)
Screenshot: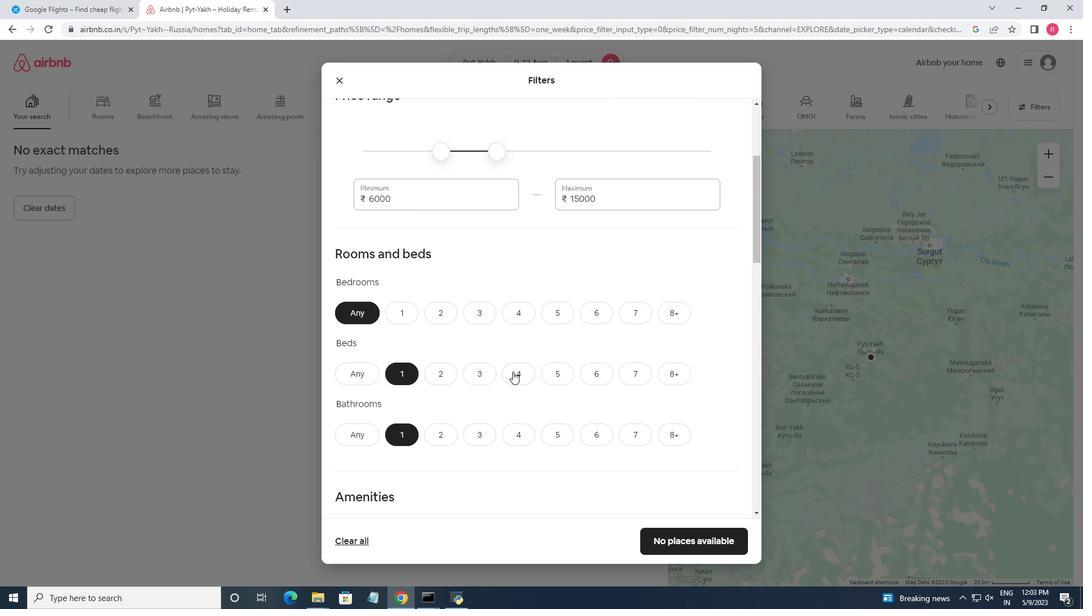 
Action: Mouse scrolled (513, 372) with delta (0, 0)
Screenshot: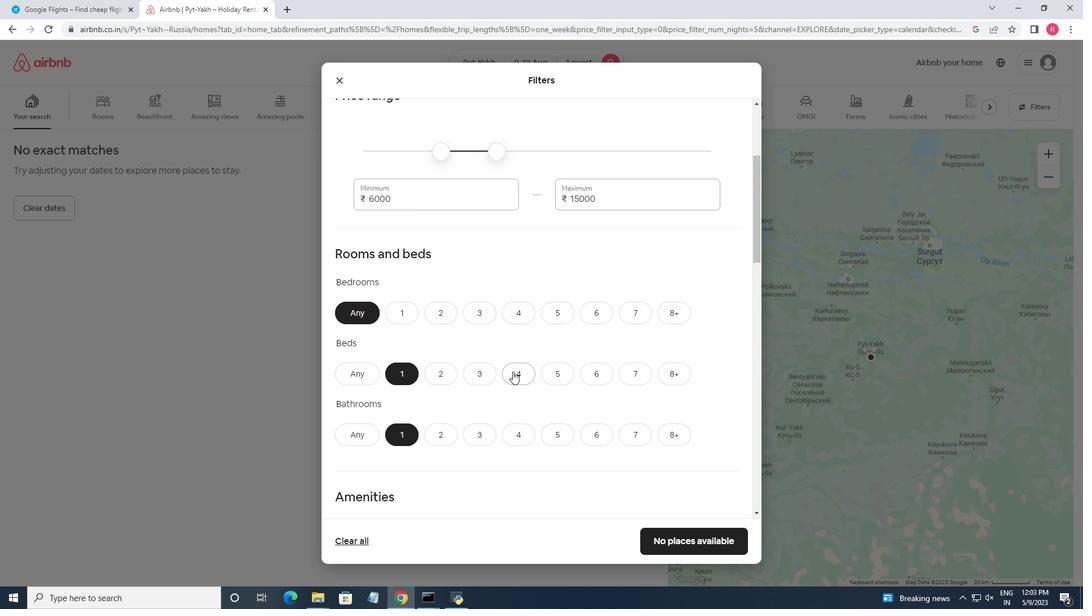 
Action: Mouse scrolled (513, 372) with delta (0, 0)
Screenshot: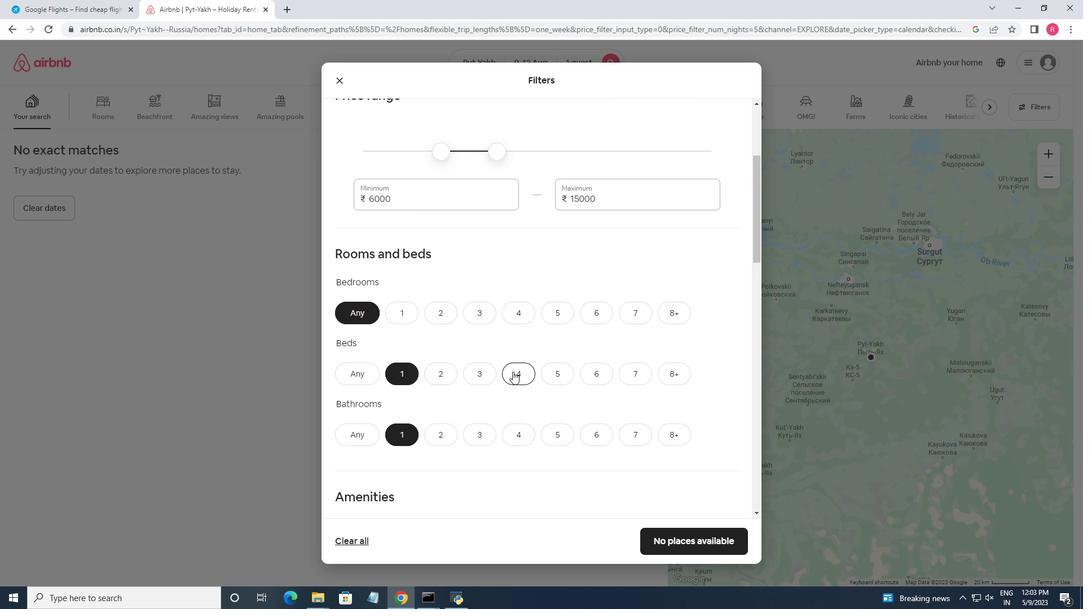 
Action: Mouse scrolled (513, 372) with delta (0, 0)
Screenshot: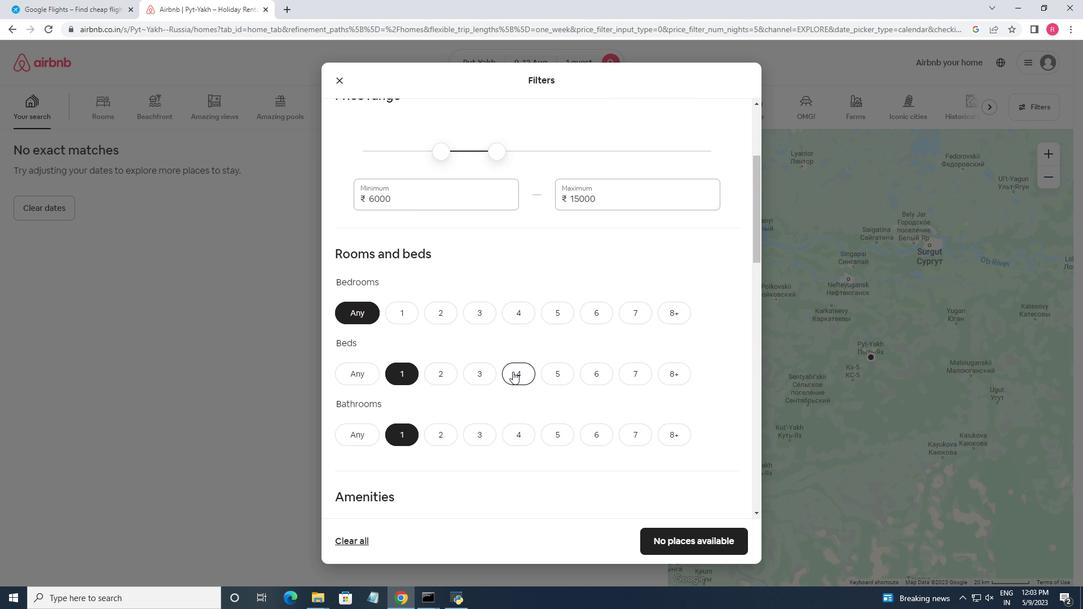 
Action: Mouse scrolled (513, 372) with delta (0, 0)
Screenshot: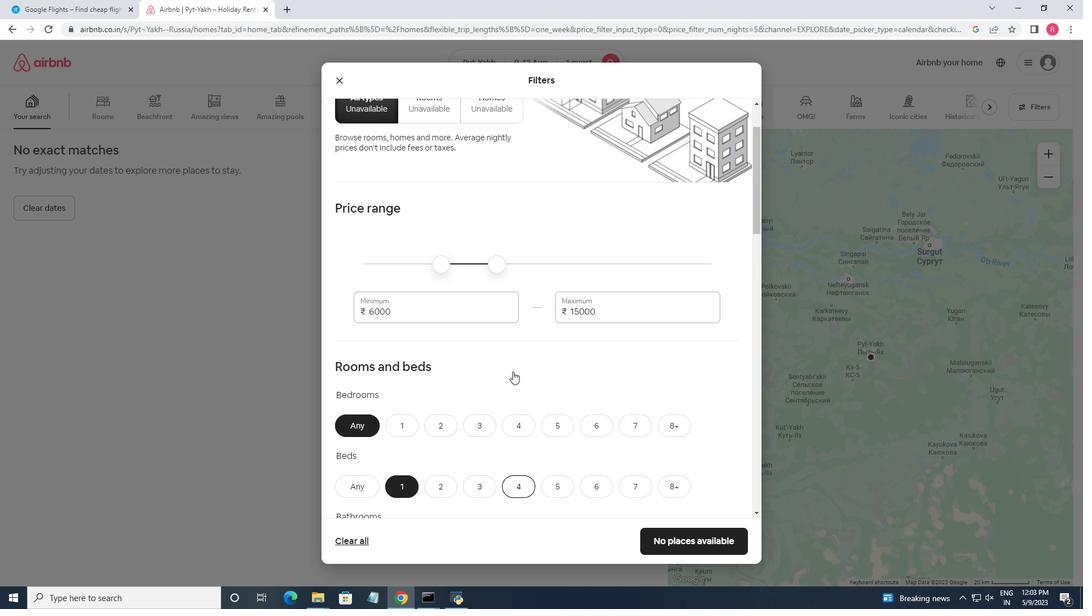 
Action: Mouse scrolled (513, 372) with delta (0, 0)
Screenshot: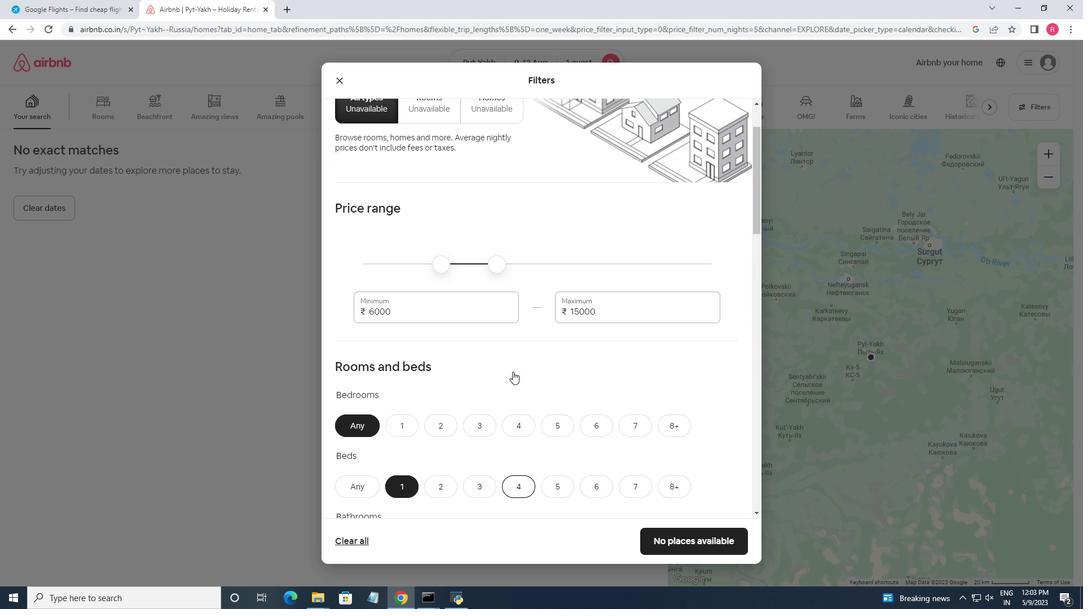 
Action: Mouse scrolled (513, 372) with delta (0, 0)
Screenshot: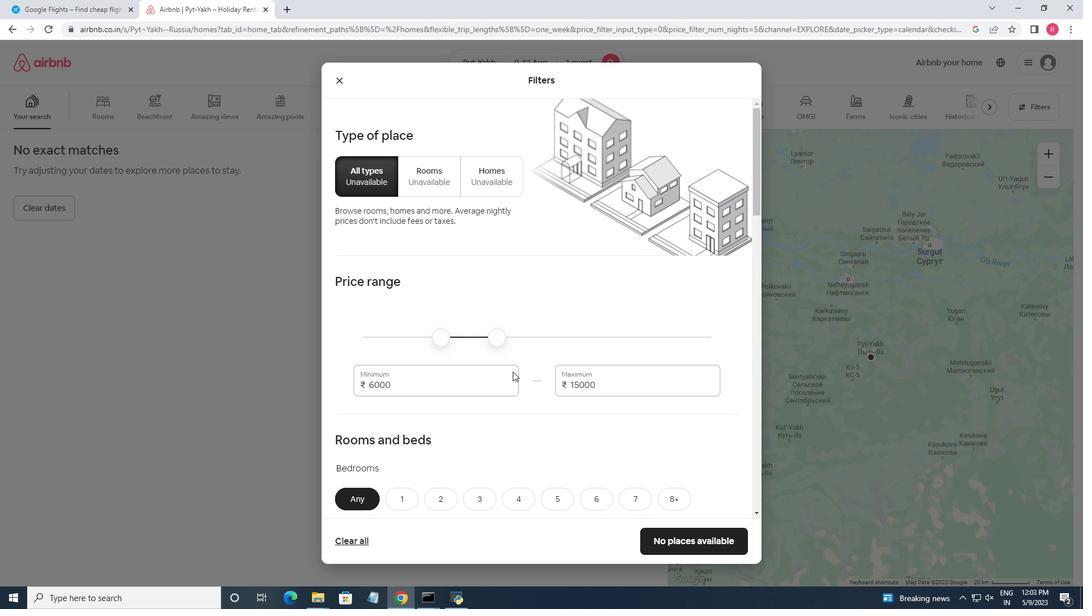 
Action: Mouse moved to (551, 355)
Screenshot: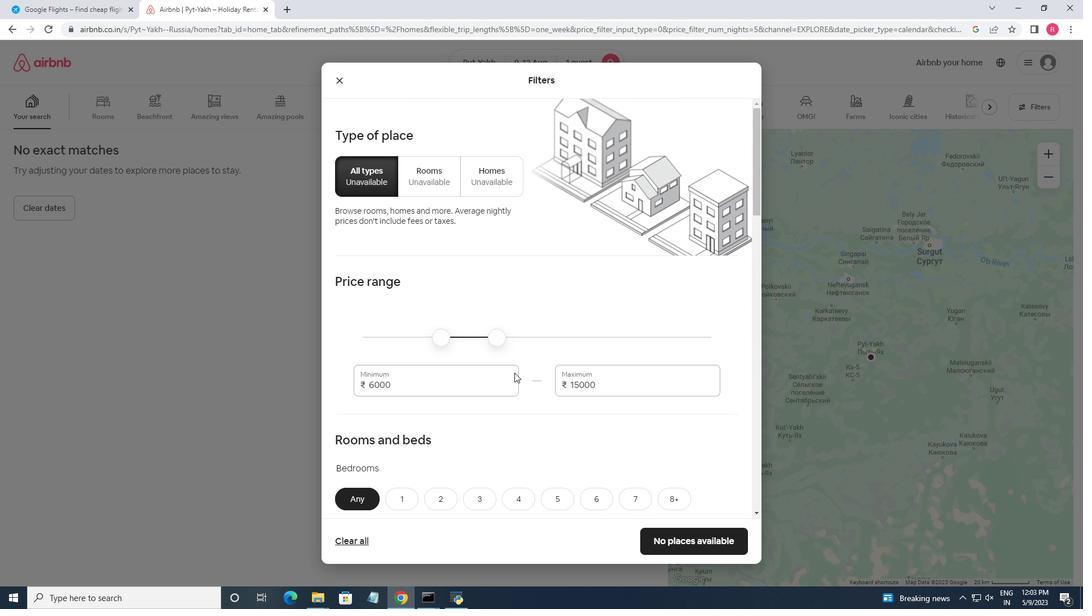 
Action: Mouse scrolled (551, 354) with delta (0, 0)
Screenshot: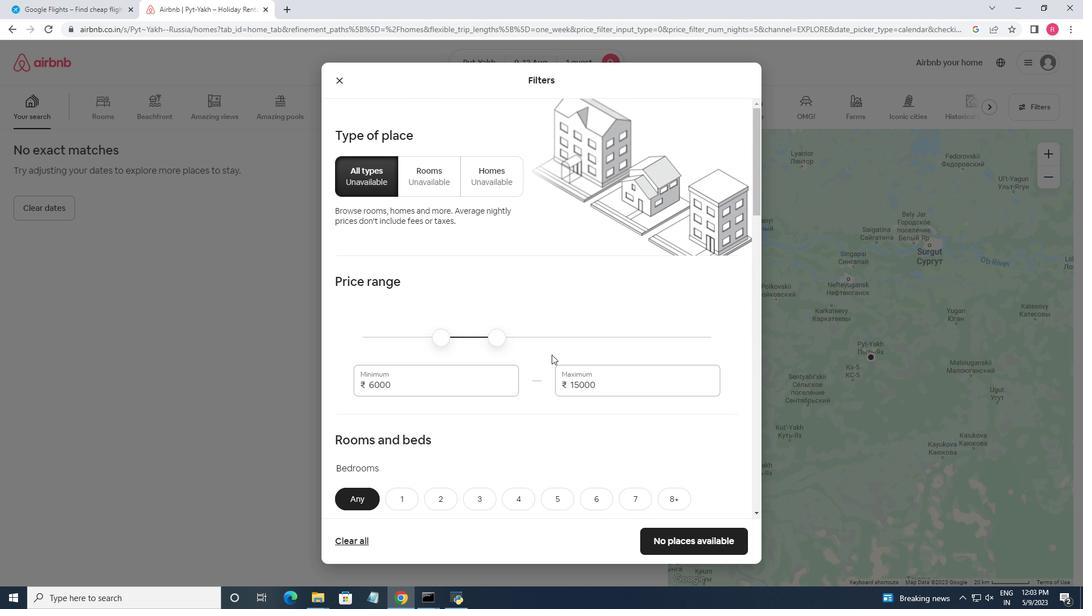 
Action: Mouse scrolled (551, 354) with delta (0, 0)
Screenshot: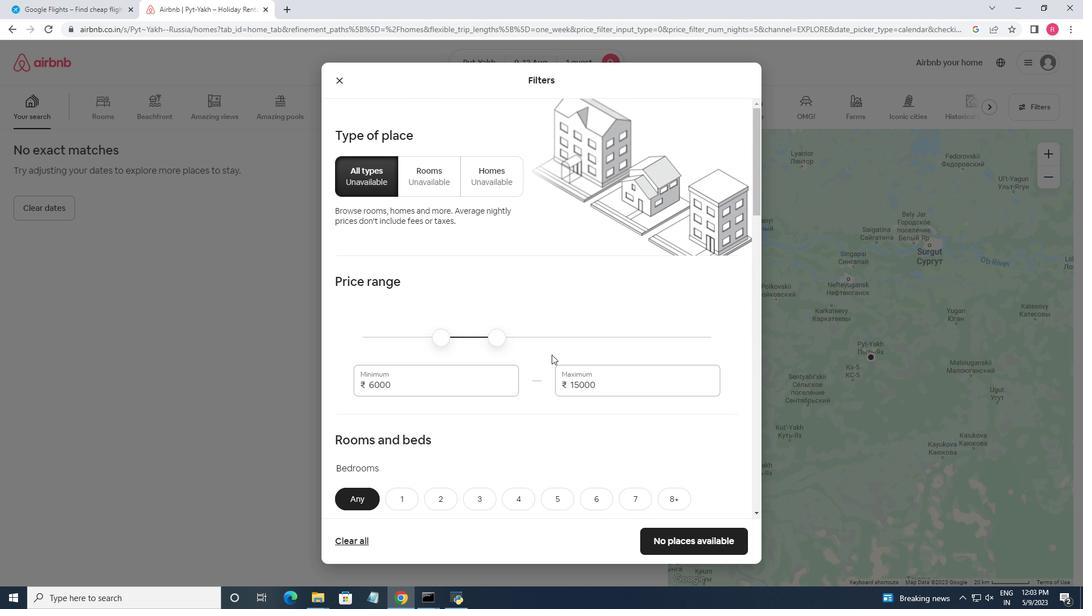 
Action: Mouse scrolled (551, 354) with delta (0, 0)
Screenshot: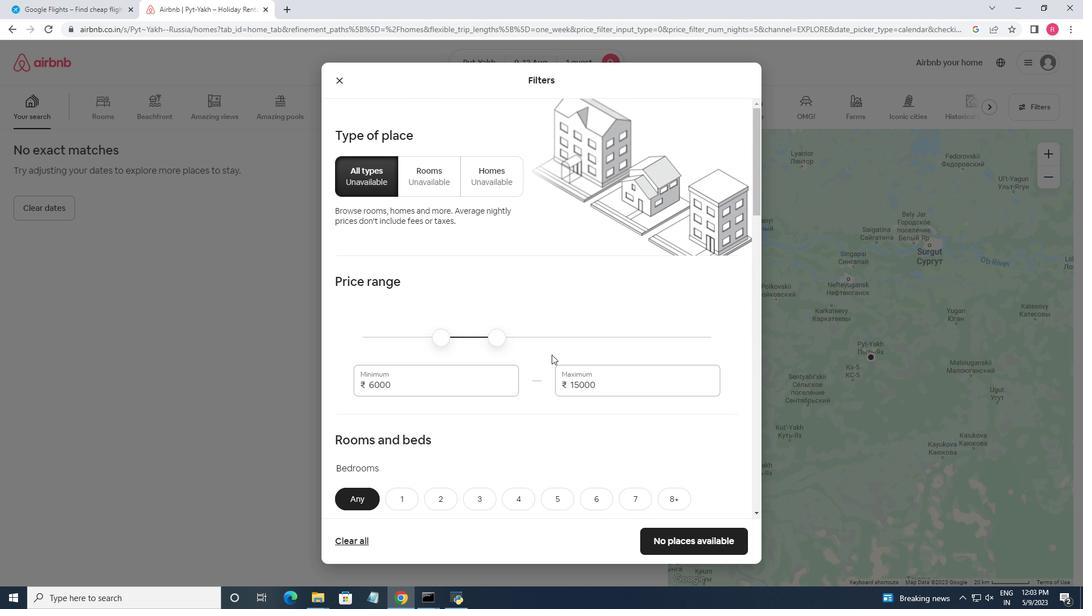 
Action: Mouse scrolled (551, 354) with delta (0, 0)
Screenshot: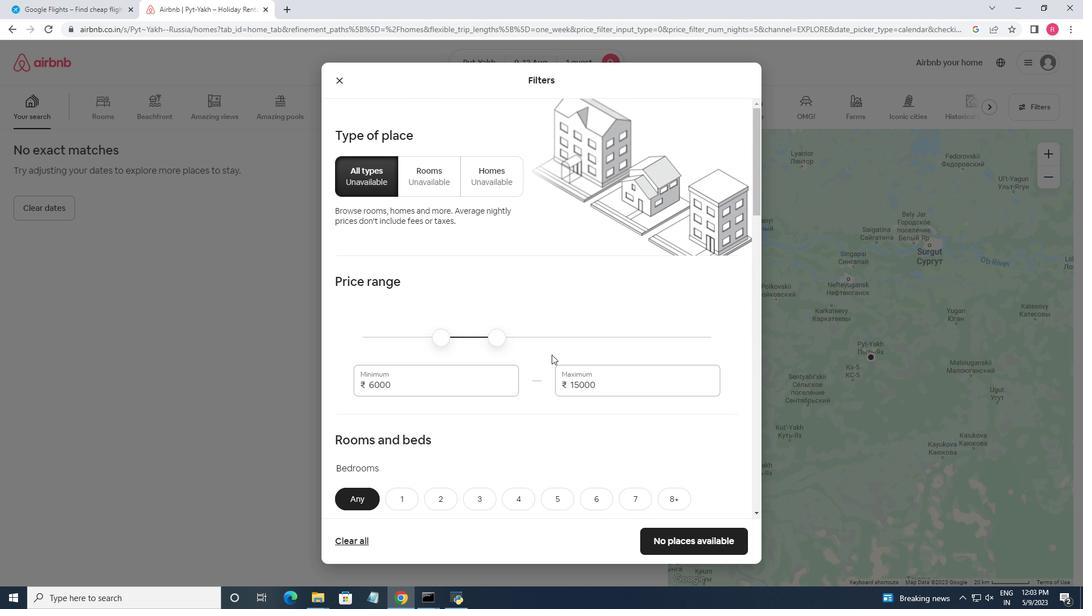 
Action: Mouse scrolled (551, 354) with delta (0, 0)
Screenshot: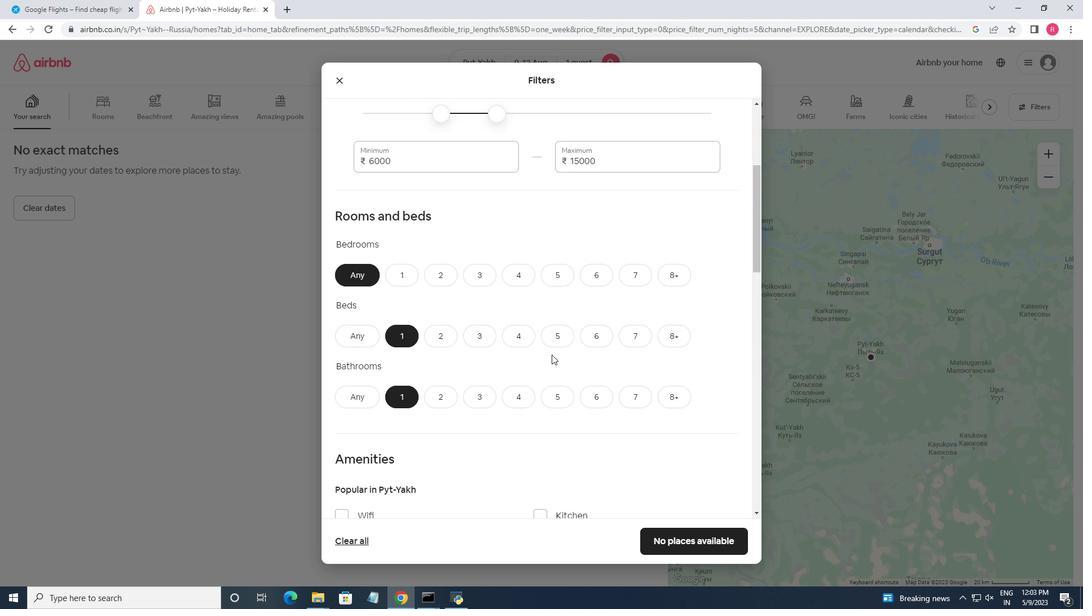 
Action: Mouse scrolled (551, 354) with delta (0, 0)
Screenshot: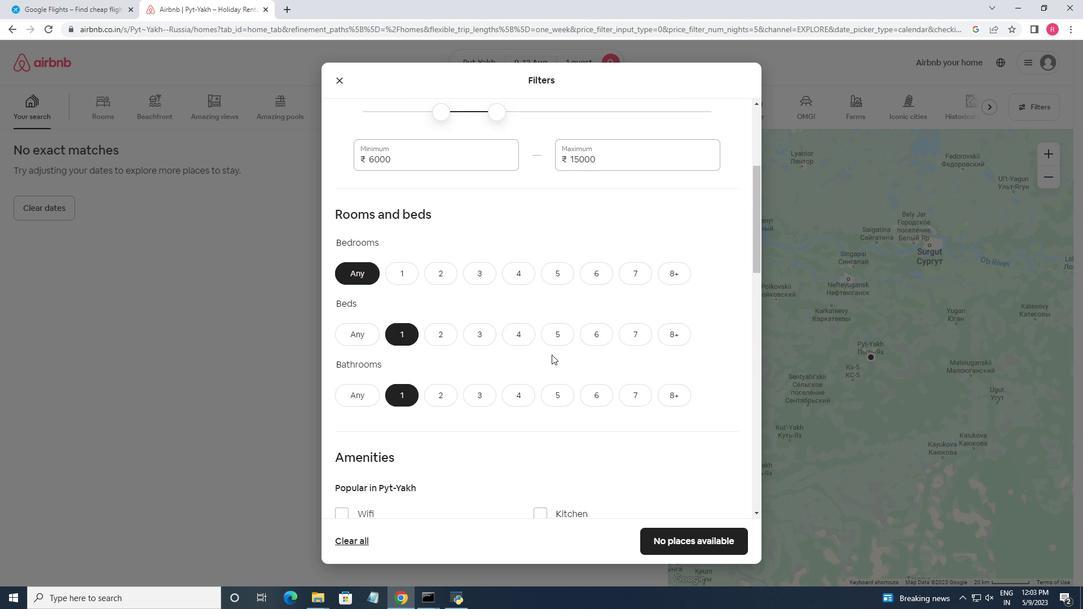
Action: Mouse scrolled (551, 354) with delta (0, 0)
Screenshot: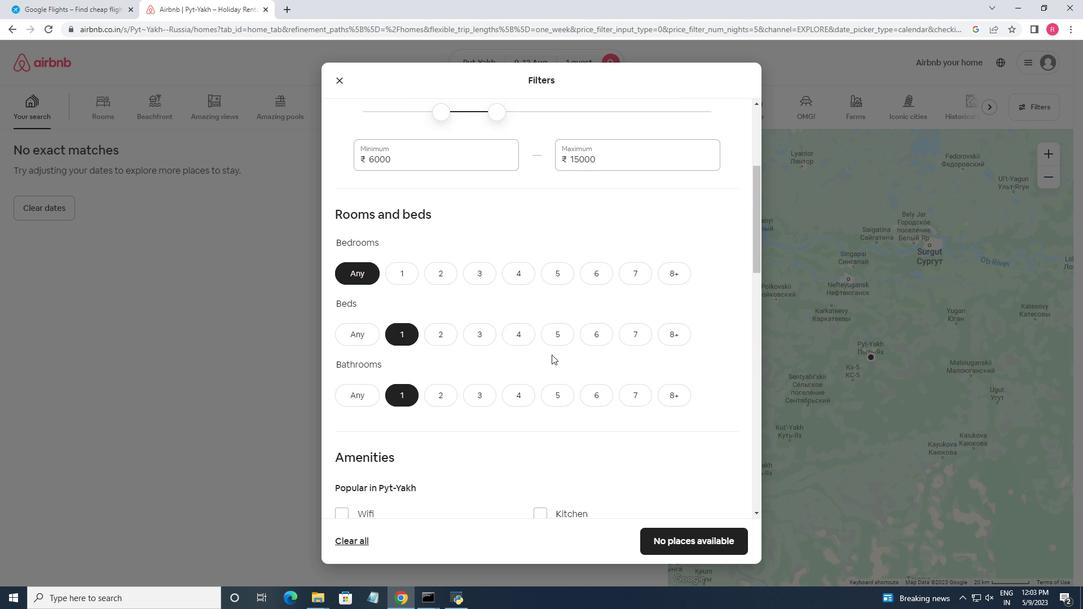 
Action: Mouse scrolled (551, 354) with delta (0, 0)
Screenshot: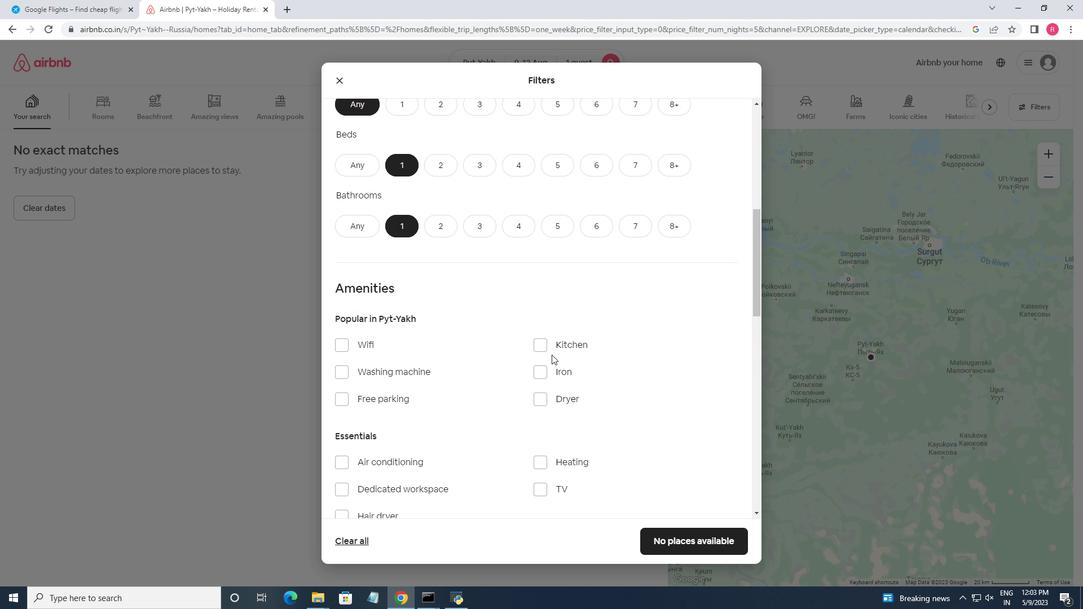 
Action: Mouse scrolled (551, 354) with delta (0, 0)
Screenshot: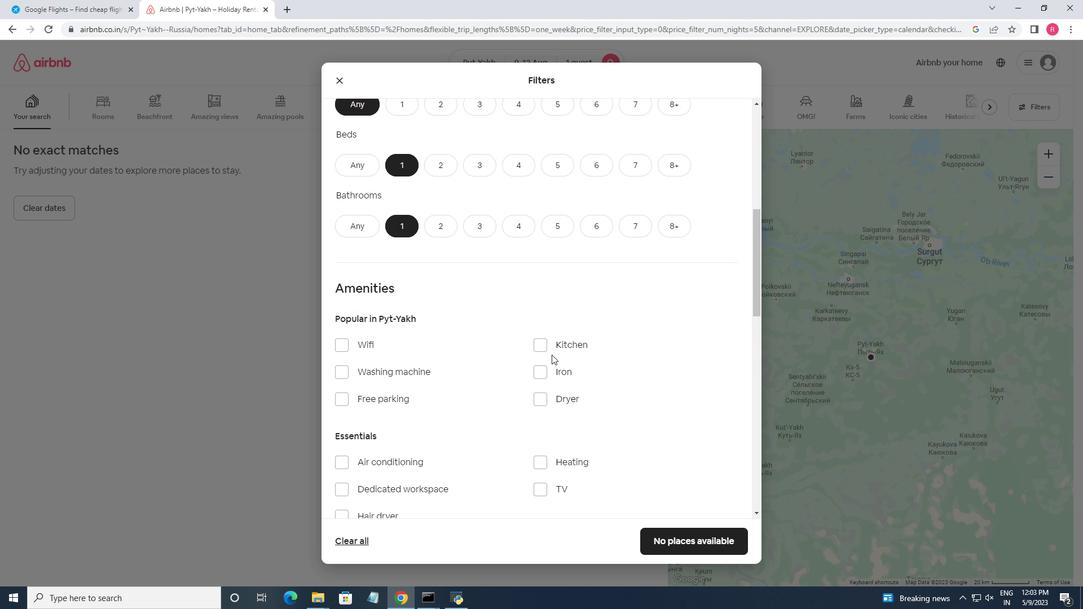 
Action: Mouse scrolled (551, 354) with delta (0, 0)
Screenshot: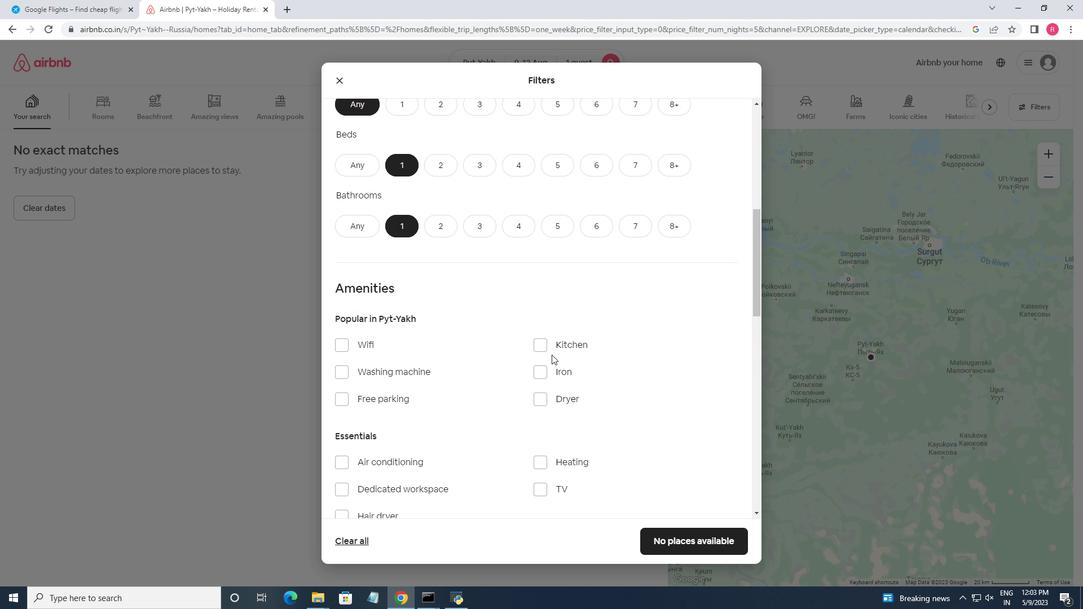 
Action: Mouse scrolled (551, 354) with delta (0, 0)
Screenshot: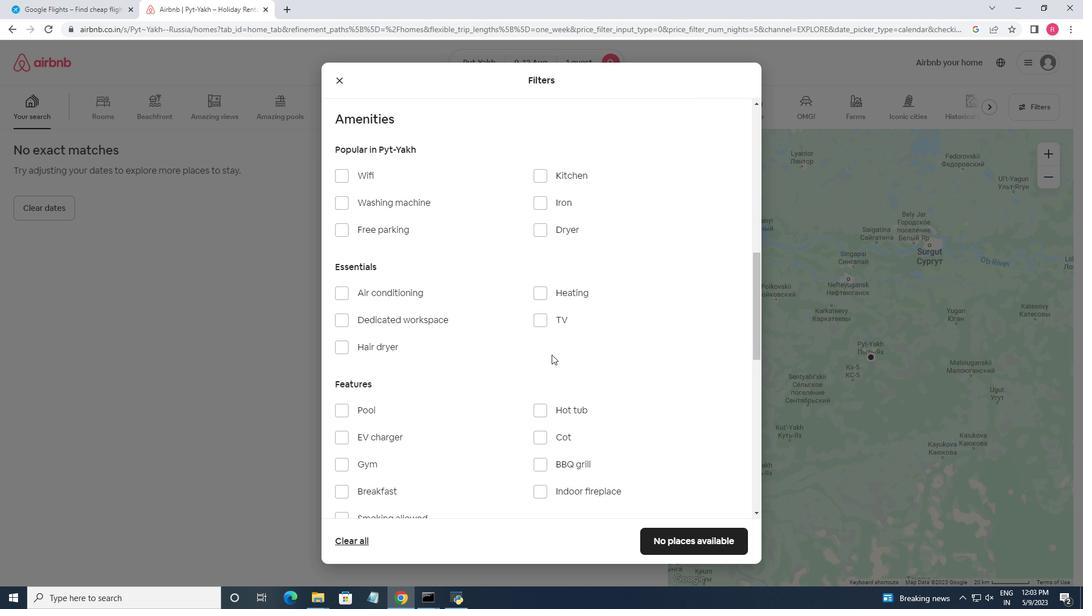 
Action: Mouse scrolled (551, 354) with delta (0, 0)
Screenshot: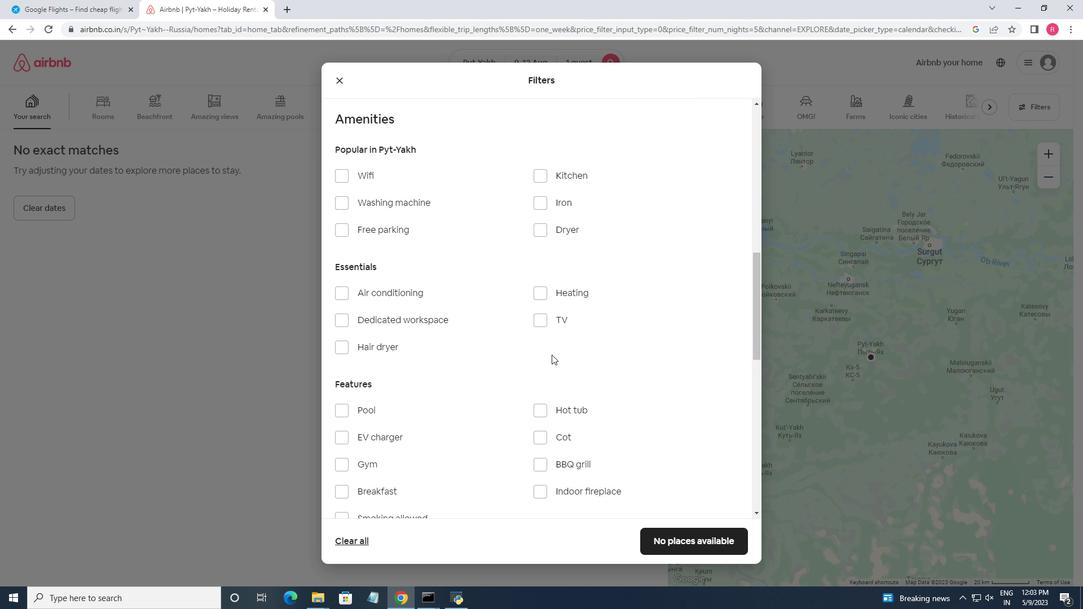 
Action: Mouse scrolled (551, 354) with delta (0, 0)
Screenshot: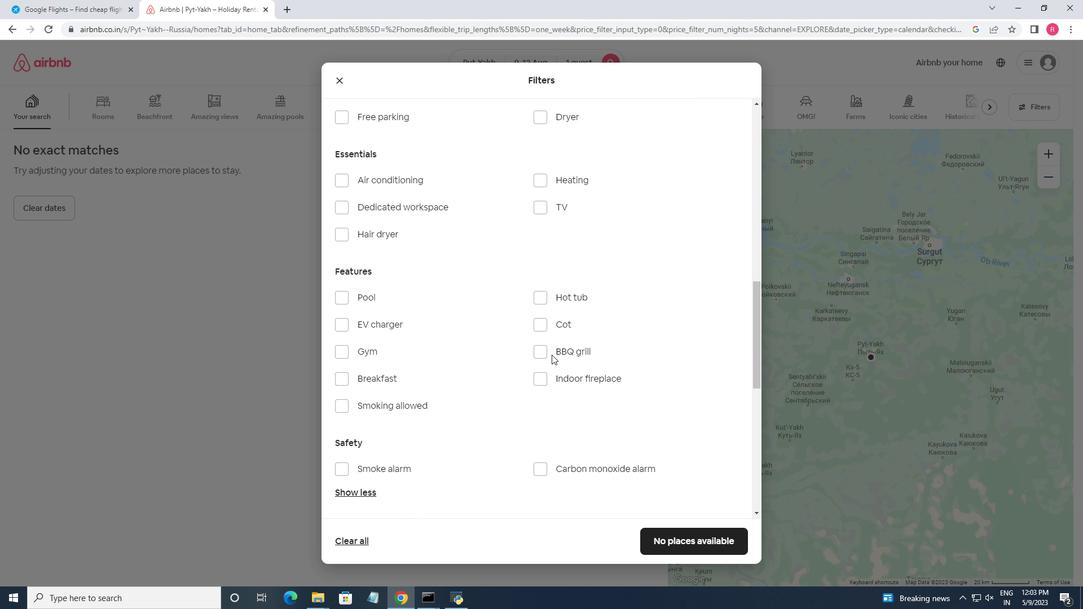 
Action: Mouse scrolled (551, 354) with delta (0, 0)
Screenshot: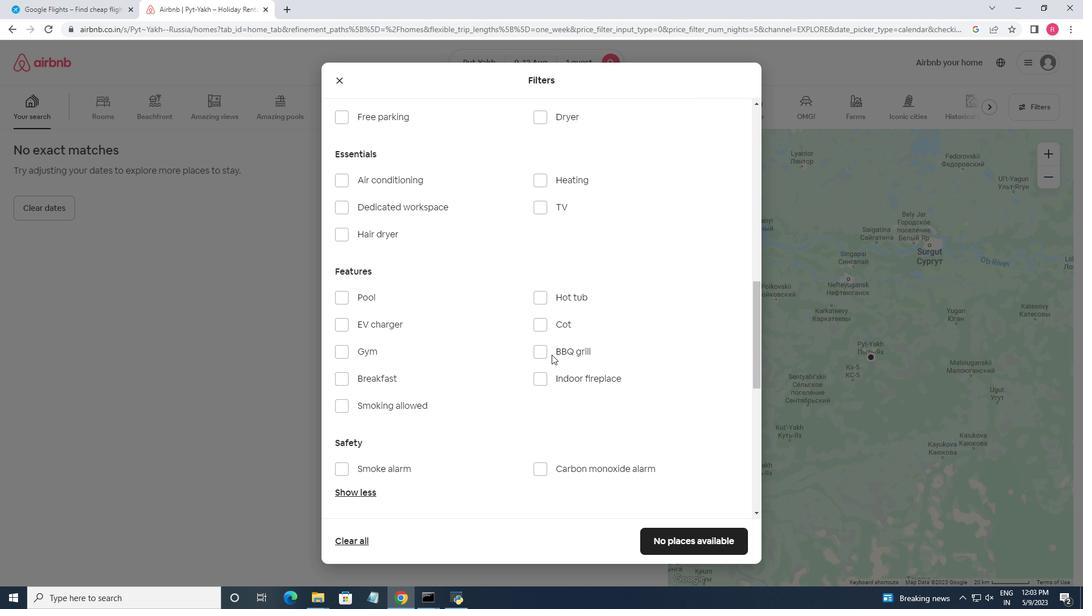 
Action: Mouse scrolled (551, 354) with delta (0, 0)
Screenshot: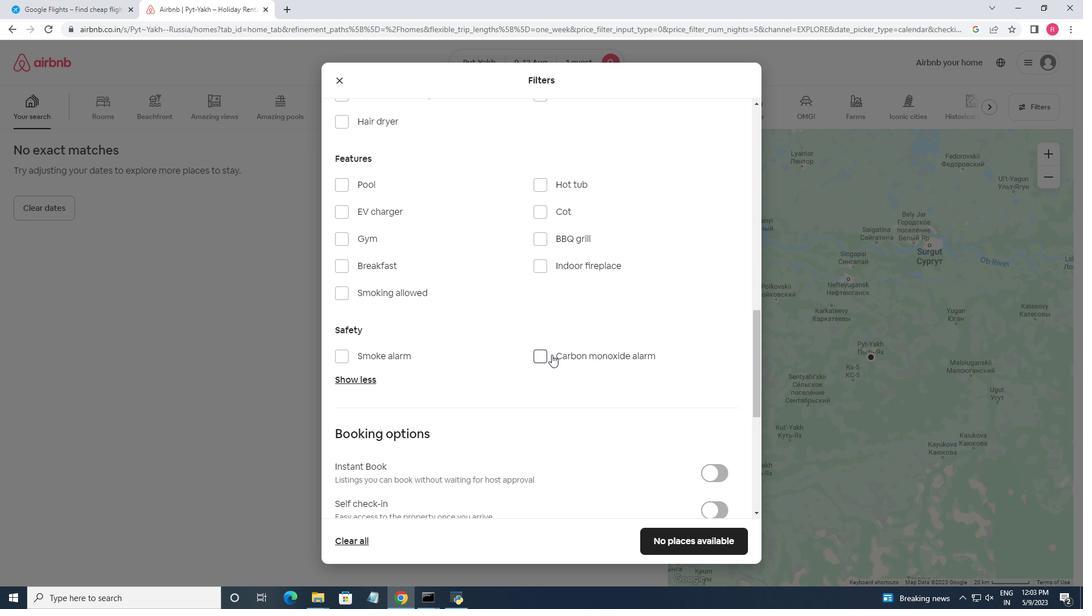 
Action: Mouse scrolled (551, 354) with delta (0, 0)
Screenshot: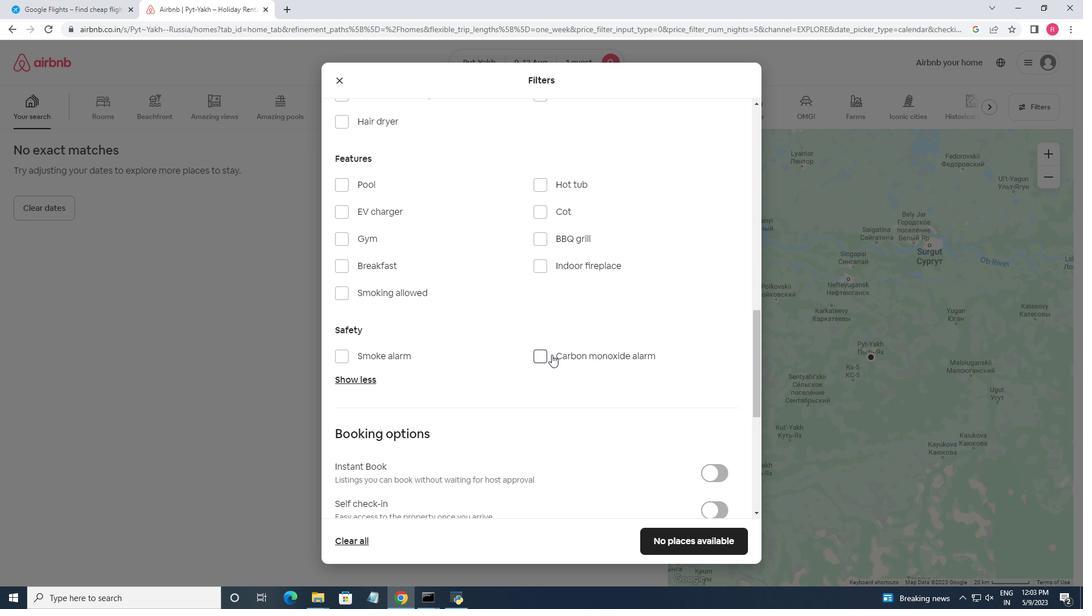
Action: Mouse scrolled (551, 354) with delta (0, 0)
Screenshot: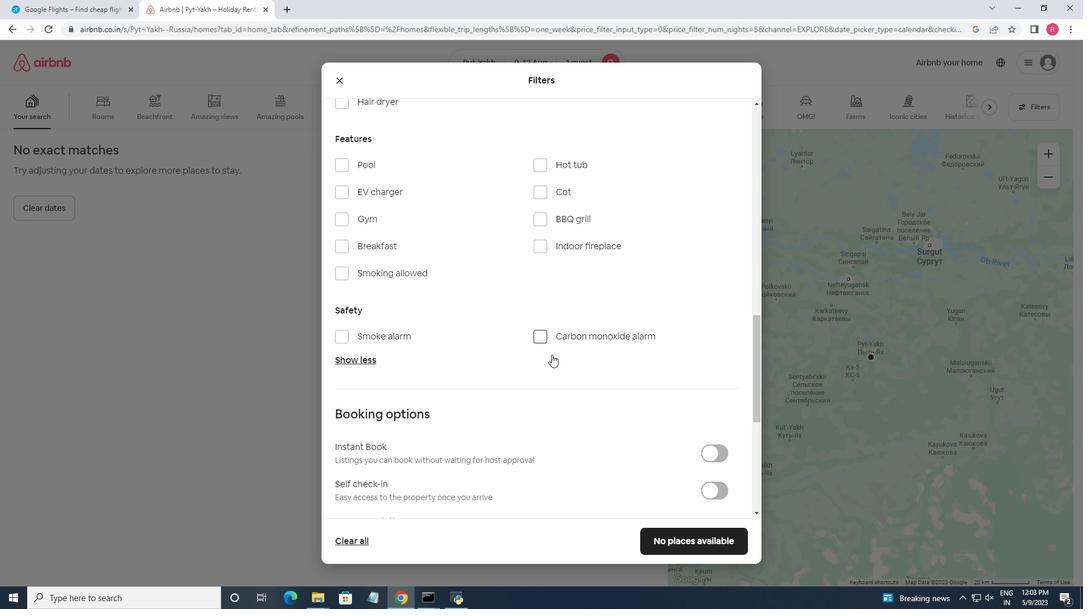 
Action: Mouse moved to (553, 367)
Screenshot: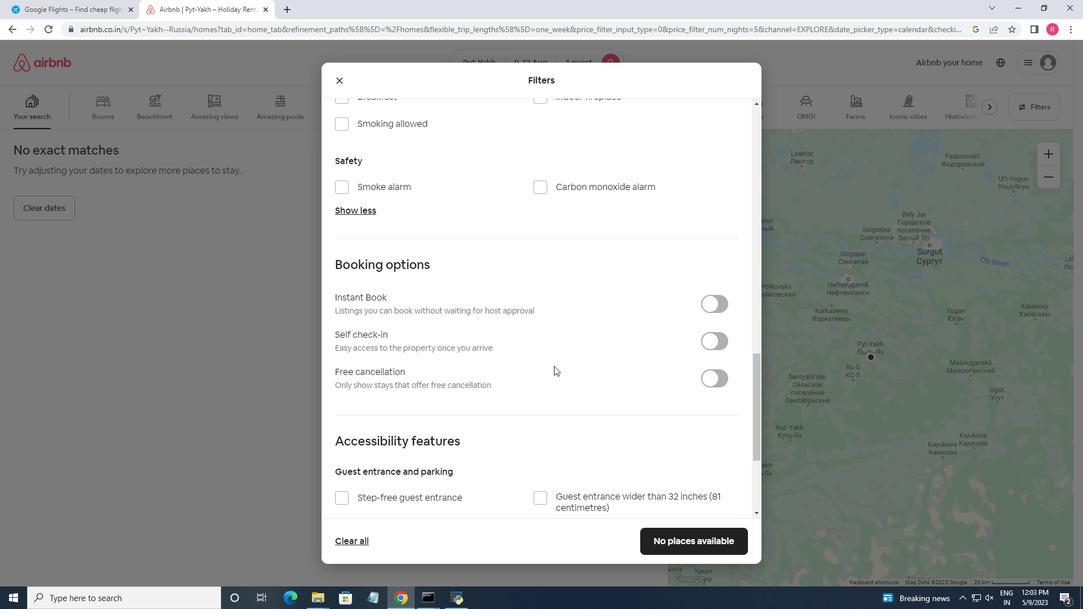 
Action: Mouse scrolled (553, 367) with delta (0, 0)
Screenshot: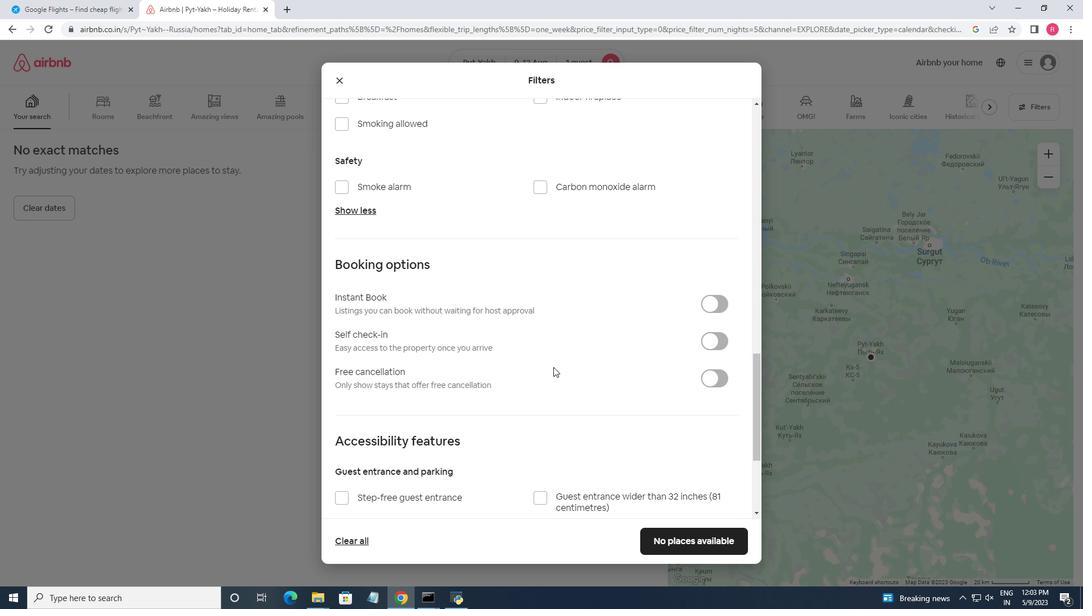 
Action: Mouse moved to (553, 369)
Screenshot: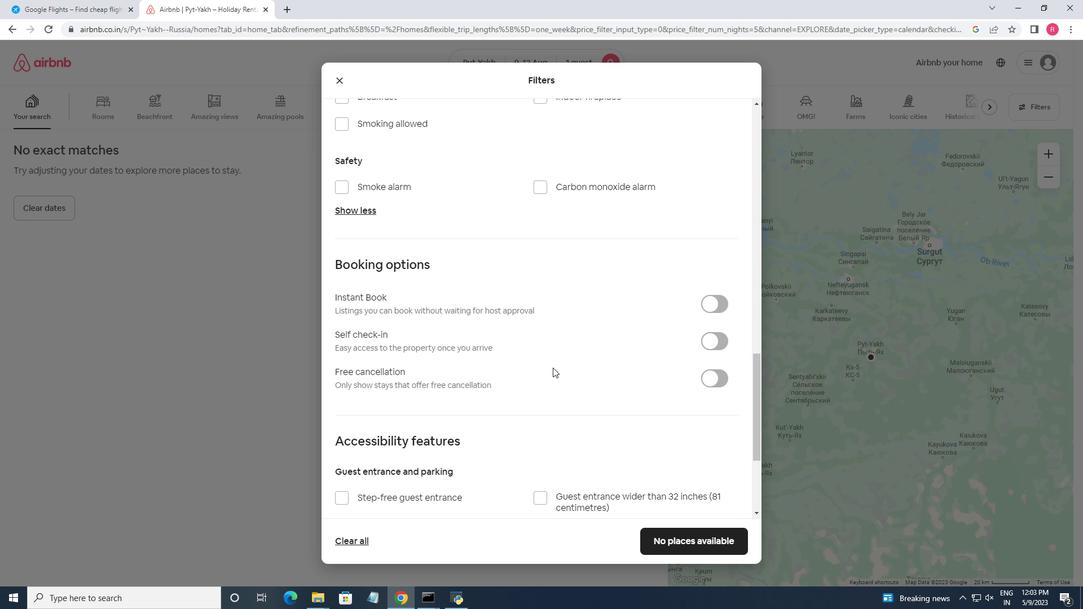 
Action: Mouse scrolled (553, 368) with delta (0, 0)
Screenshot: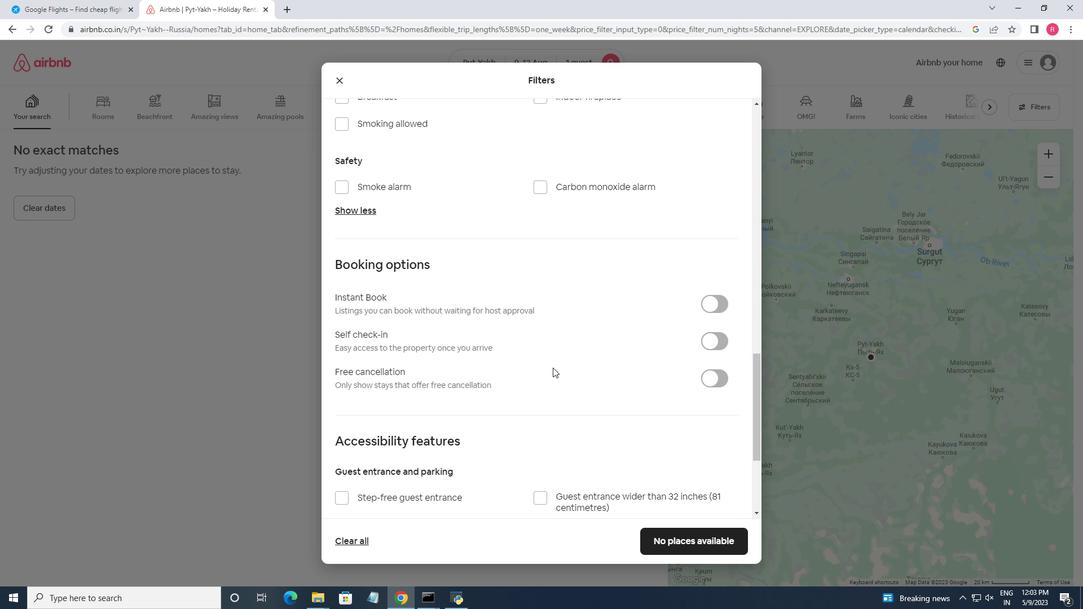 
Action: Mouse moved to (552, 369)
Screenshot: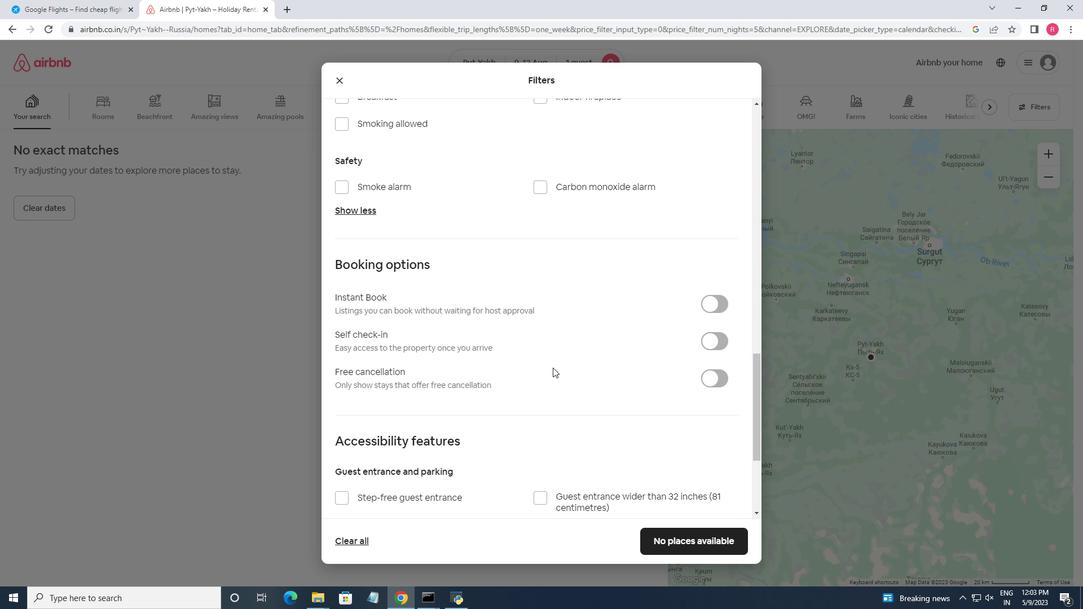 
Action: Mouse scrolled (552, 369) with delta (0, 0)
Screenshot: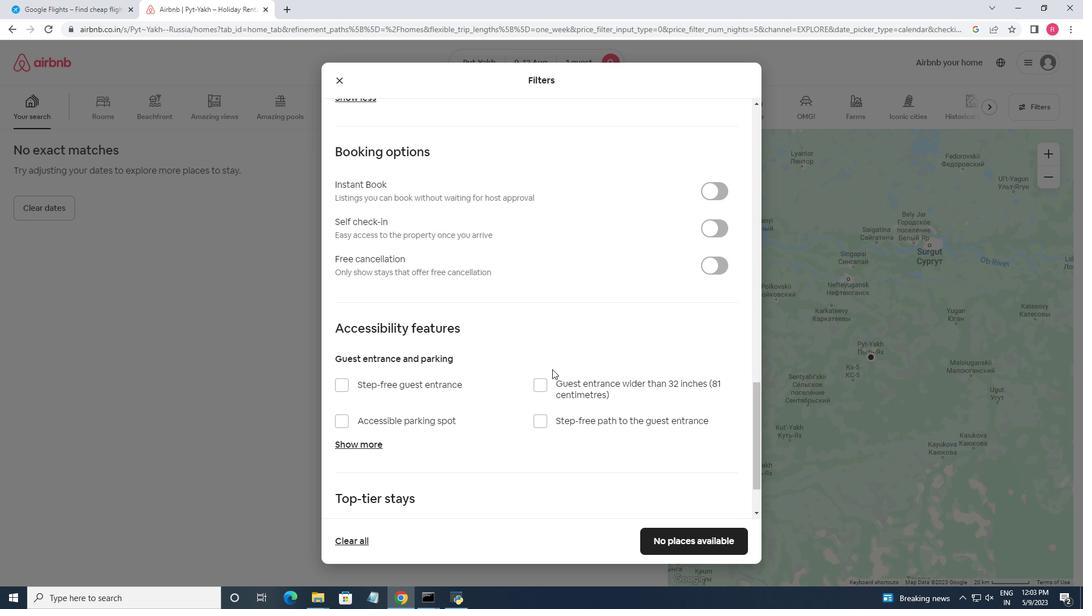 
Action: Mouse scrolled (552, 369) with delta (0, 0)
Screenshot: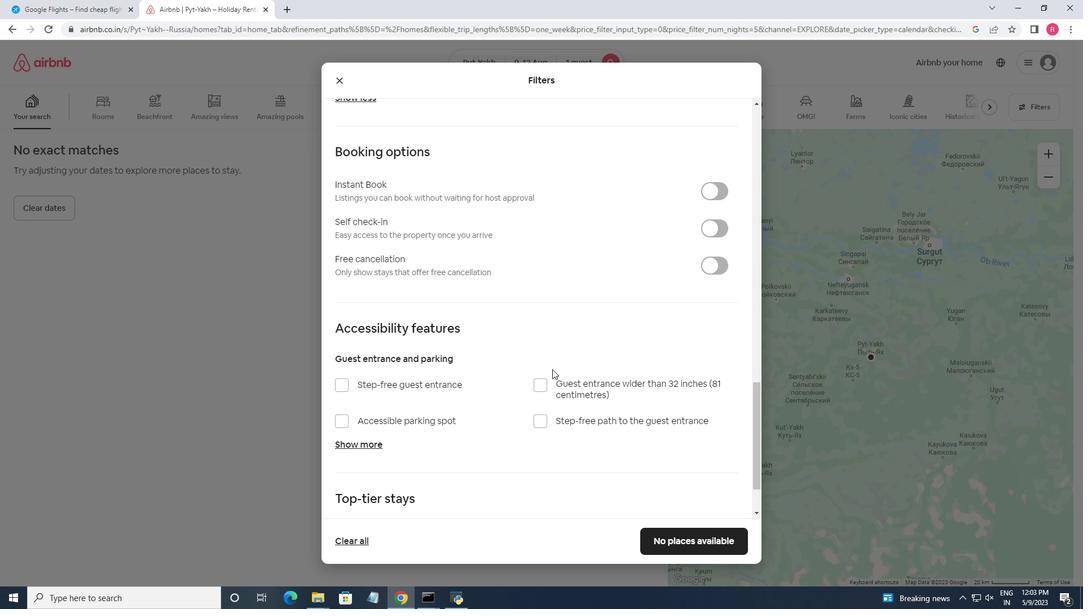 
Action: Mouse scrolled (552, 369) with delta (0, 0)
Screenshot: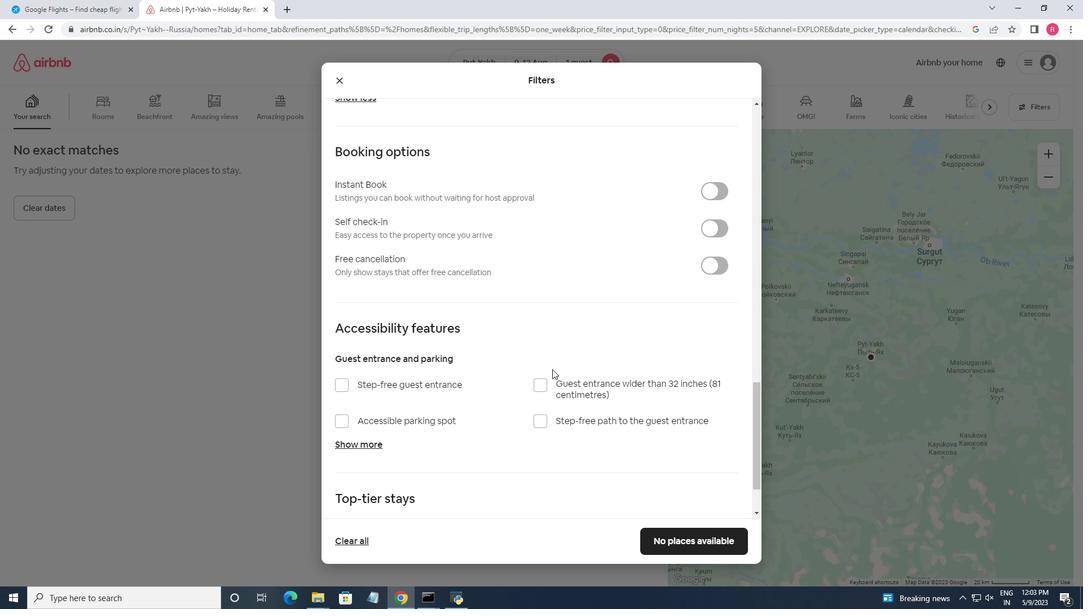 
